 Task: Use the formula "LOG" in spreadsheet "Project portfolio".
Action: Mouse moved to (733, 88)
Screenshot: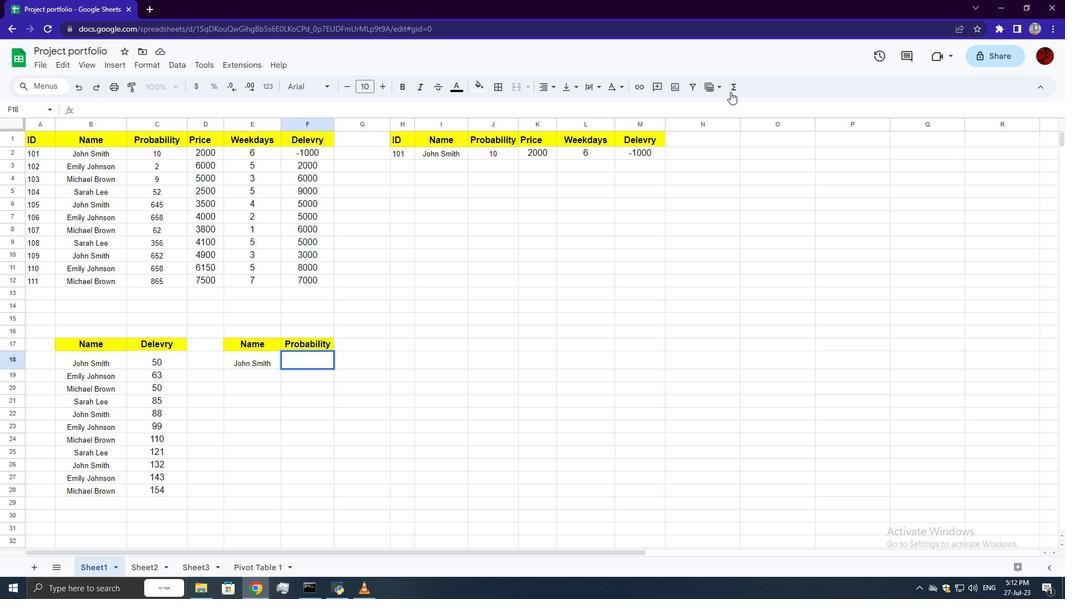 
Action: Mouse pressed left at (733, 88)
Screenshot: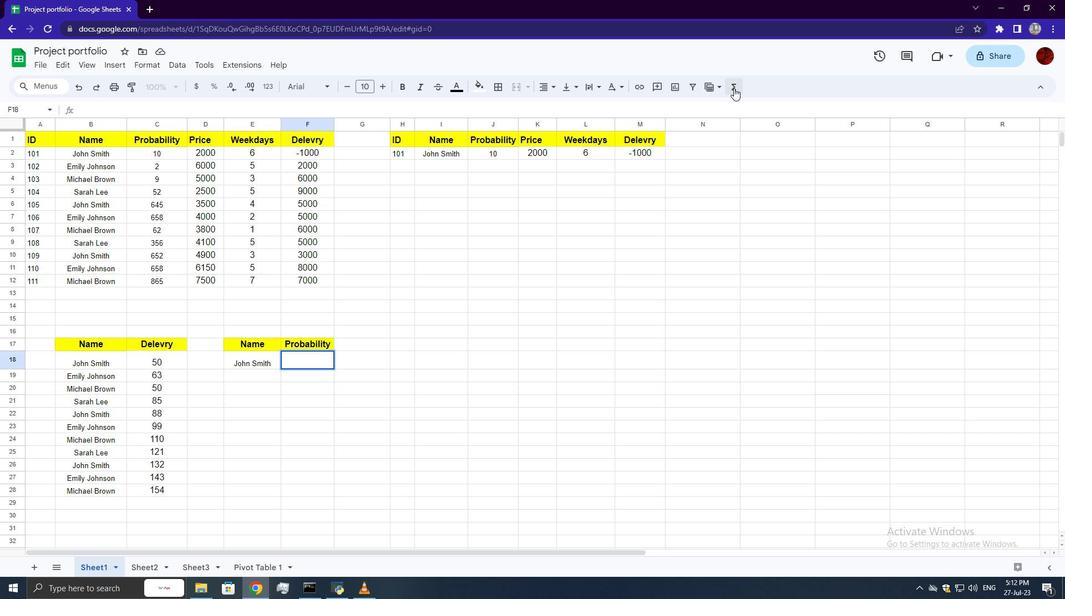 
Action: Mouse moved to (903, 204)
Screenshot: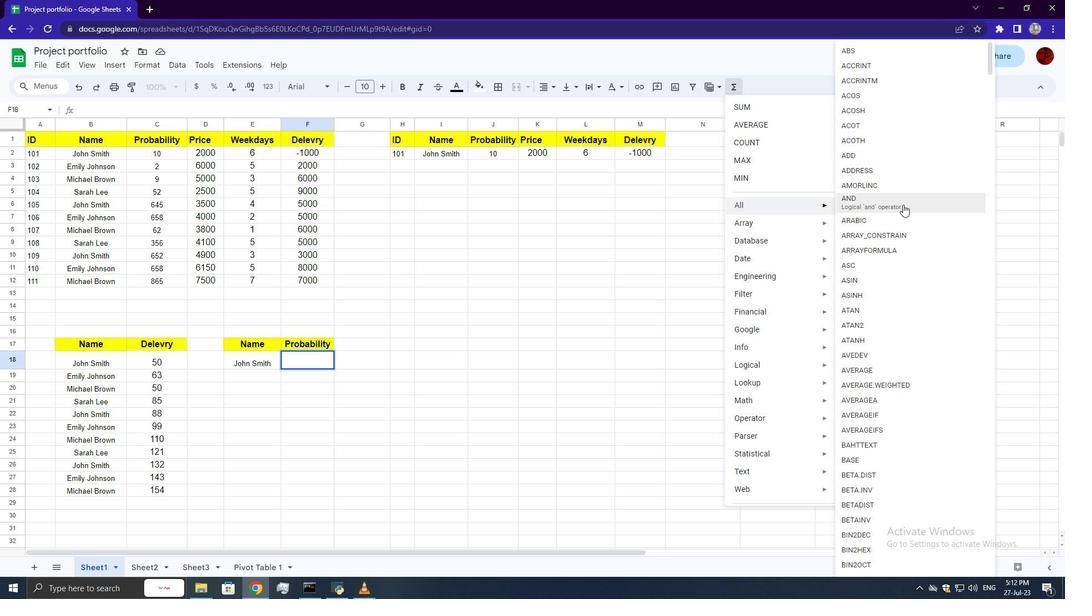 
Action: Mouse scrolled (903, 204) with delta (0, 0)
Screenshot: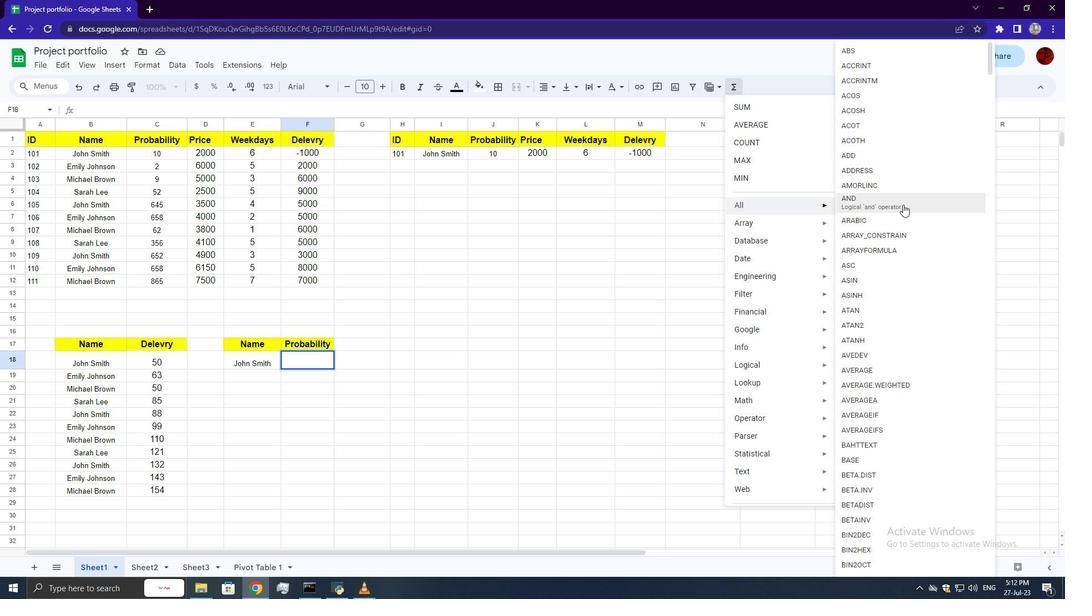 
Action: Mouse moved to (903, 204)
Screenshot: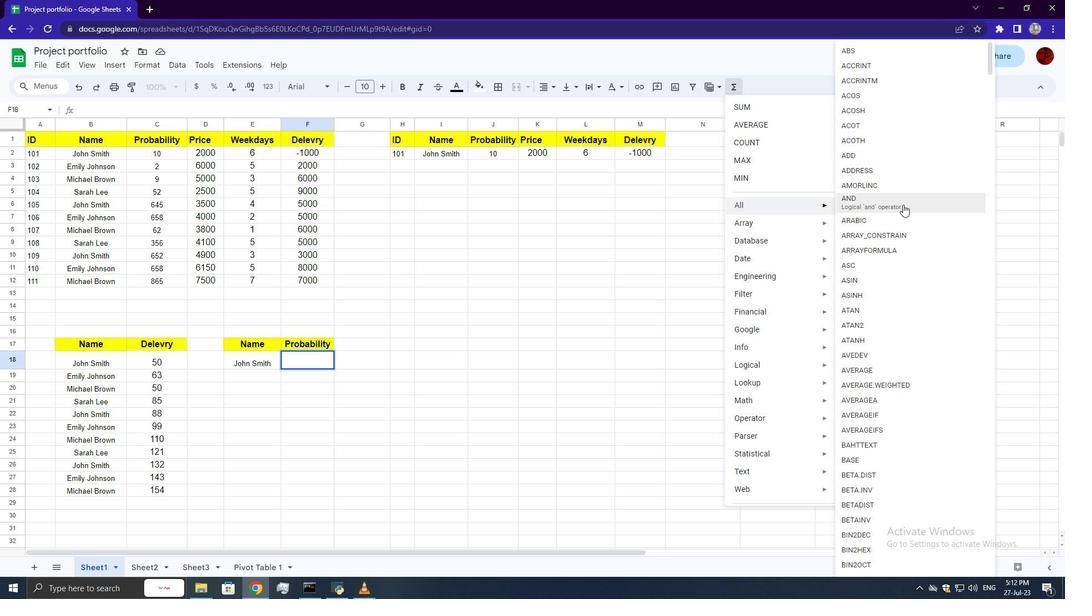
Action: Mouse scrolled (903, 204) with delta (0, 0)
Screenshot: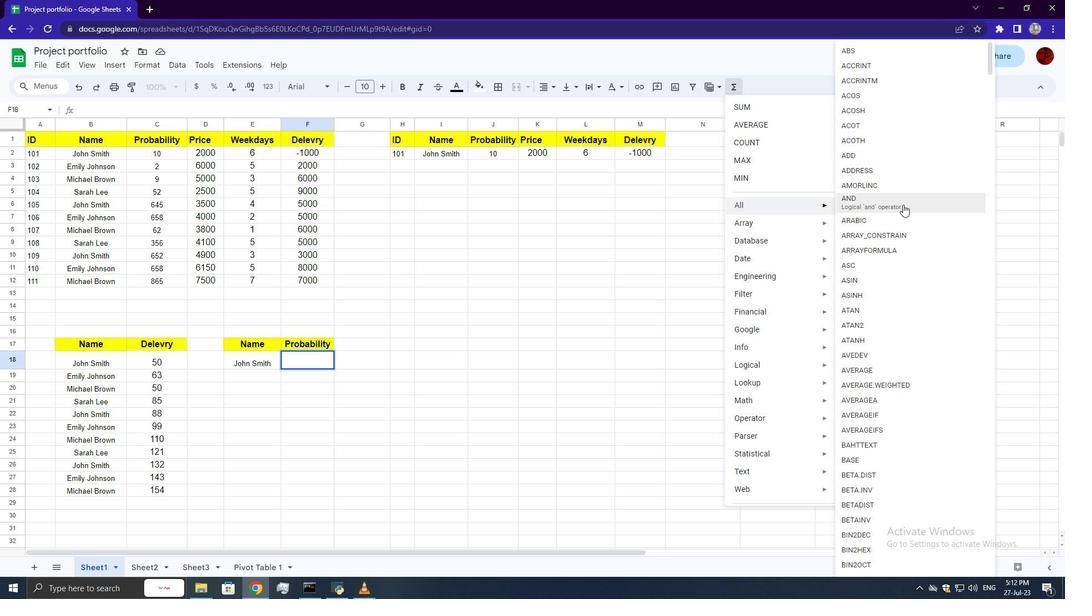 
Action: Mouse scrolled (903, 204) with delta (0, 0)
Screenshot: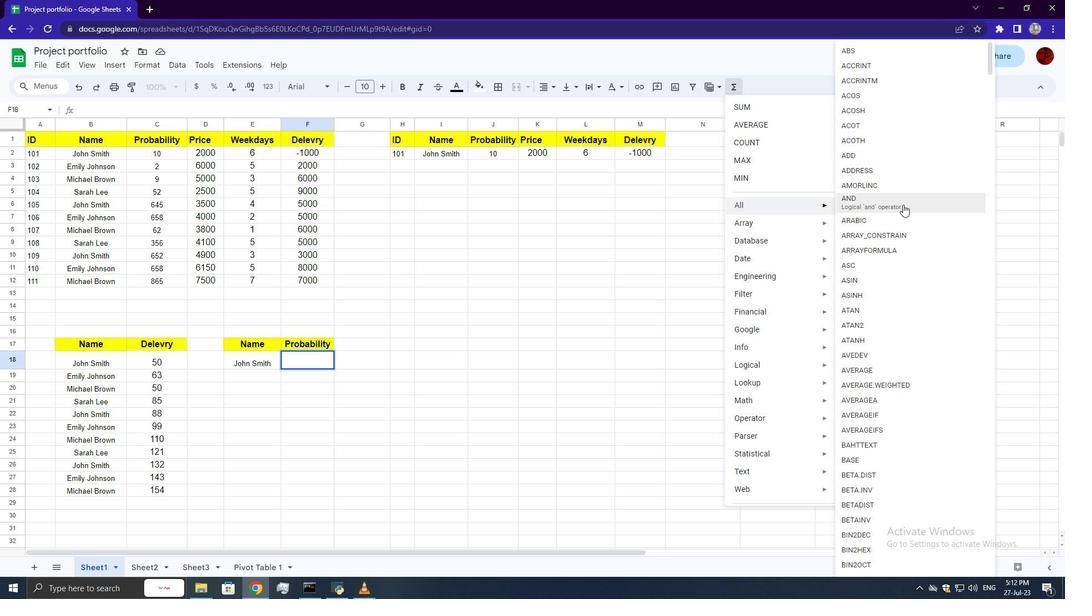 
Action: Mouse scrolled (903, 204) with delta (0, 0)
Screenshot: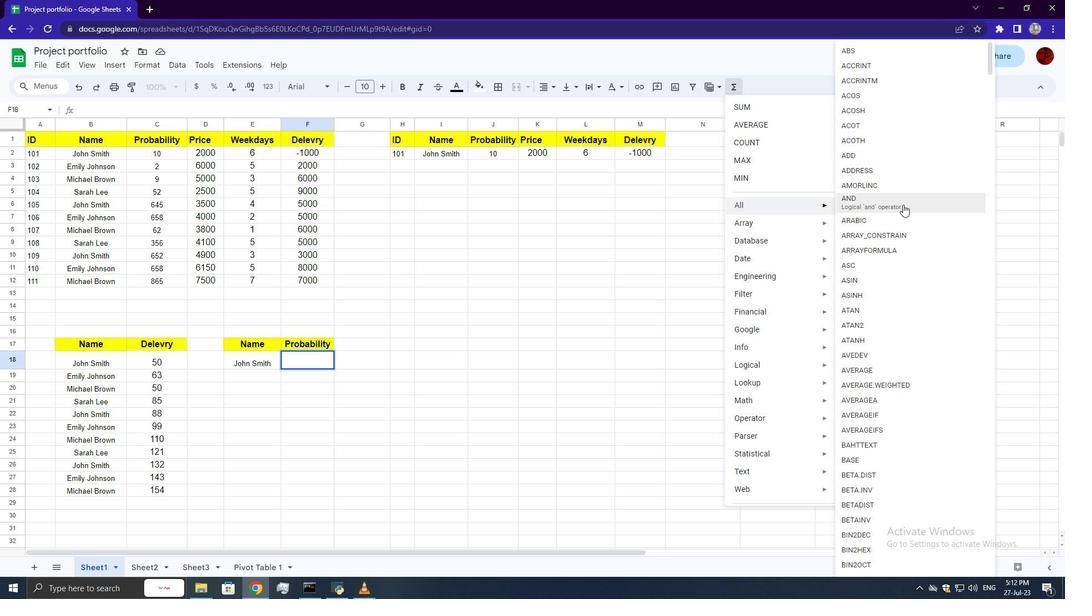 
Action: Mouse scrolled (903, 204) with delta (0, 0)
Screenshot: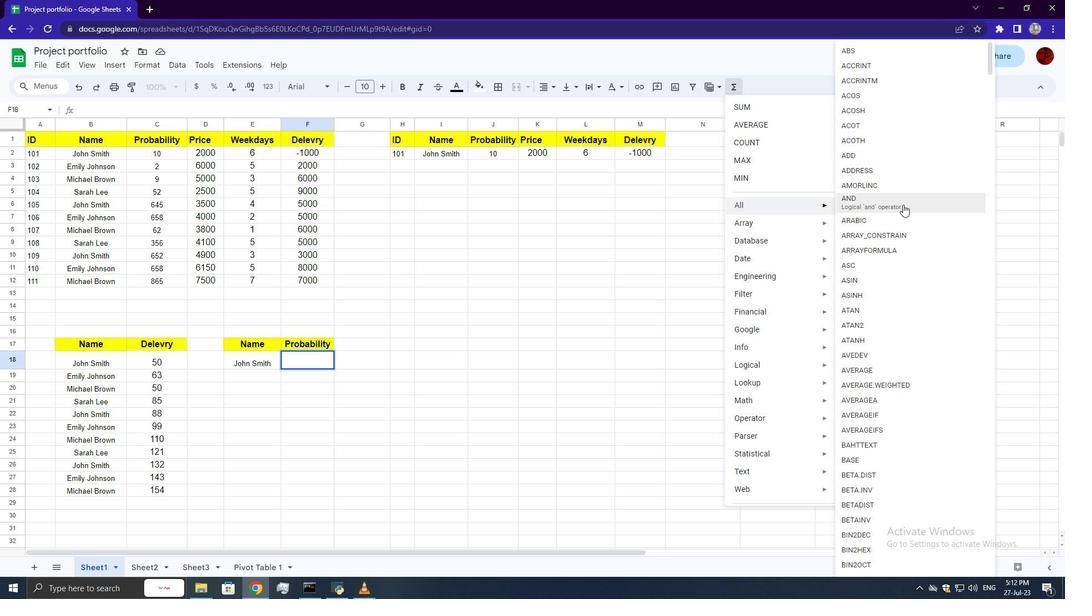 
Action: Mouse scrolled (903, 204) with delta (0, 0)
Screenshot: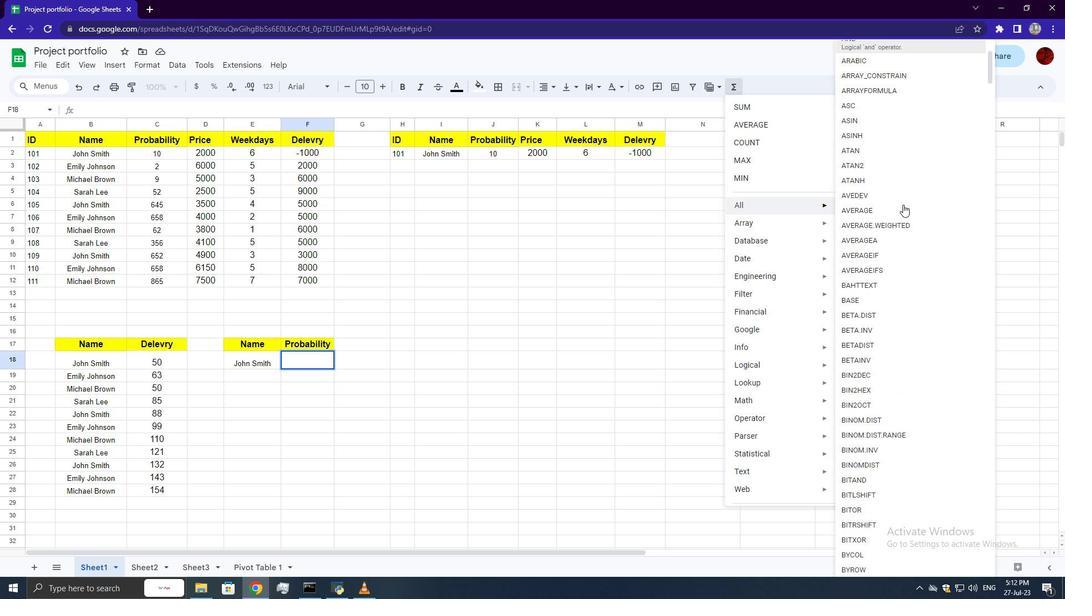 
Action: Mouse moved to (903, 204)
Screenshot: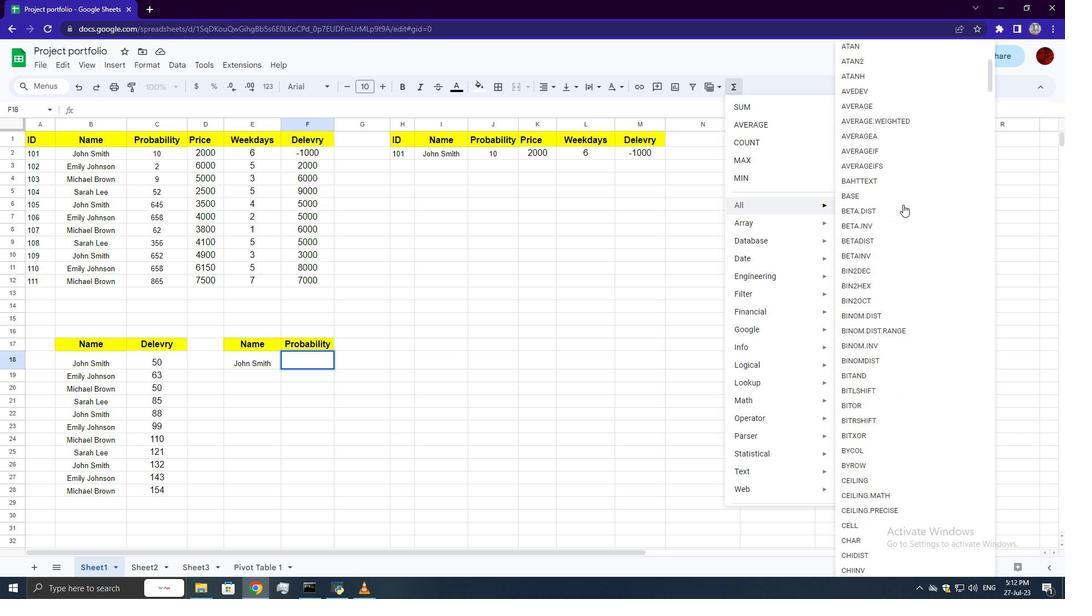 
Action: Mouse scrolled (903, 204) with delta (0, 0)
Screenshot: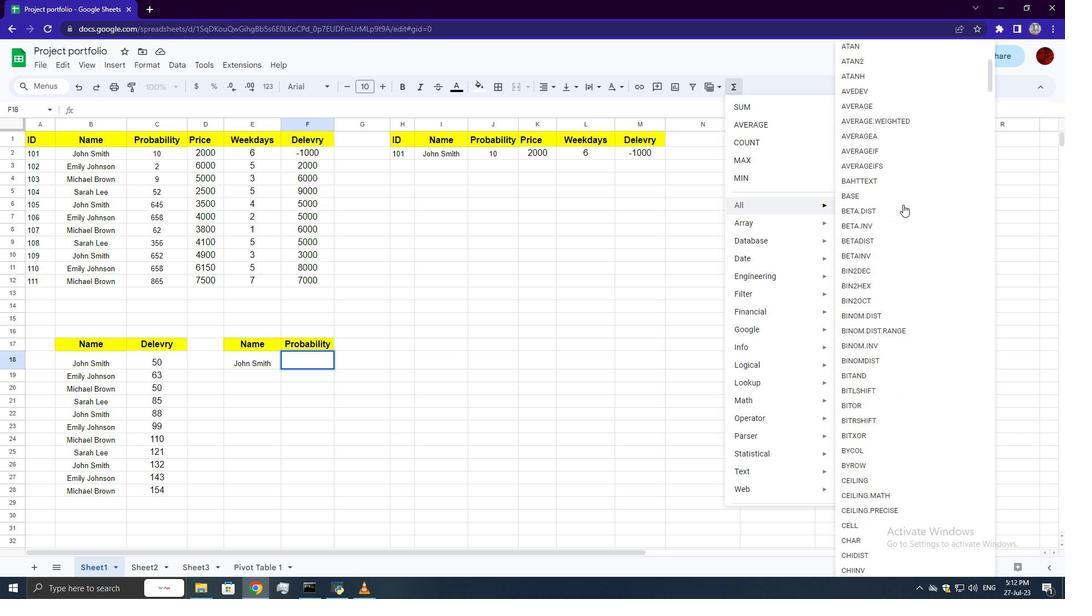 
Action: Mouse scrolled (903, 204) with delta (0, 0)
Screenshot: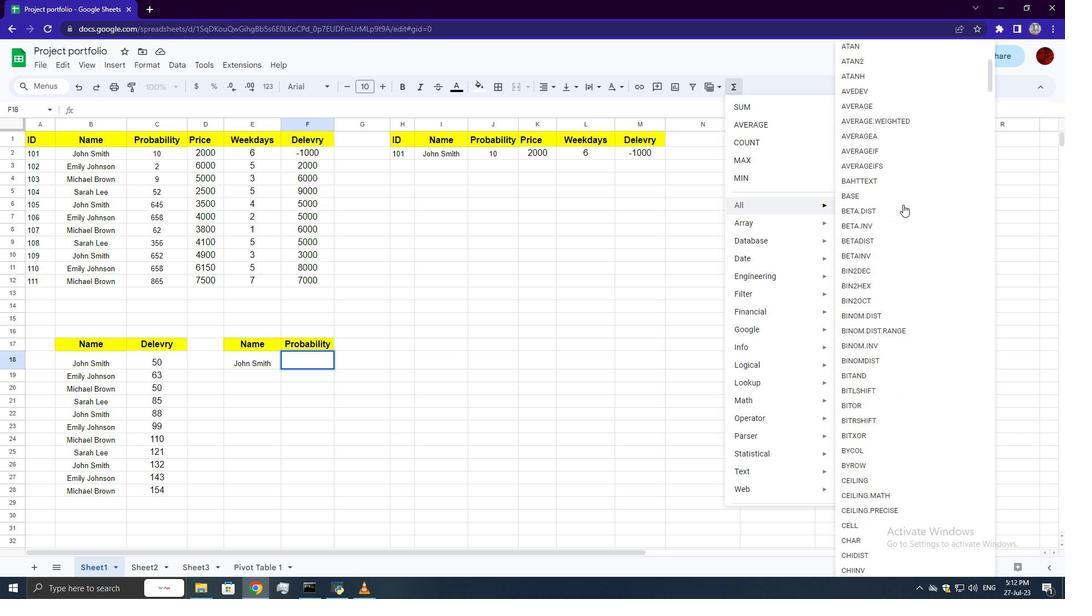 
Action: Mouse scrolled (903, 204) with delta (0, 0)
Screenshot: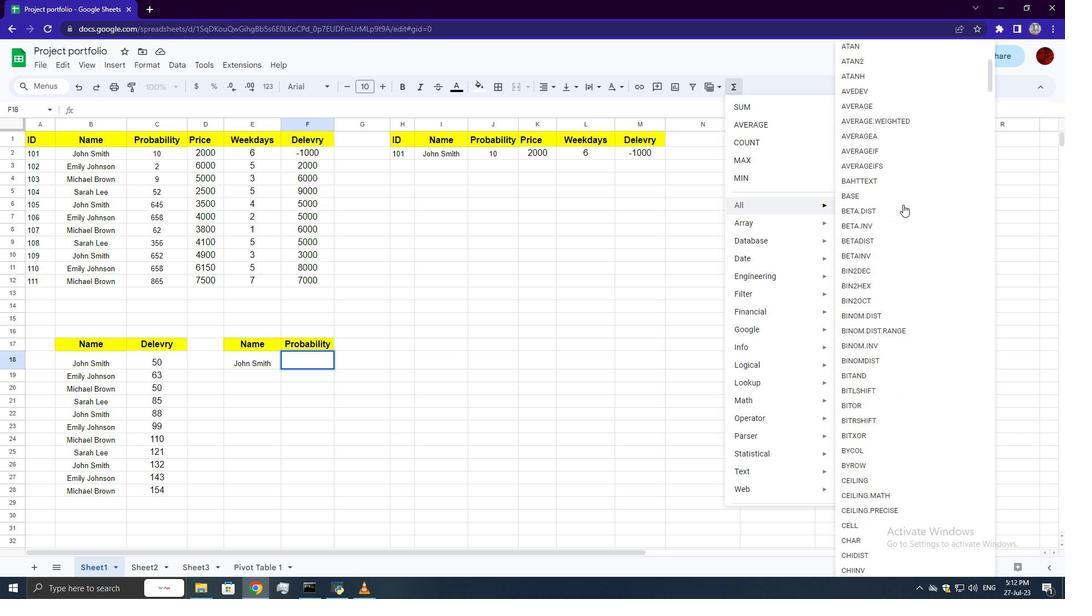 
Action: Mouse scrolled (903, 204) with delta (0, 0)
Screenshot: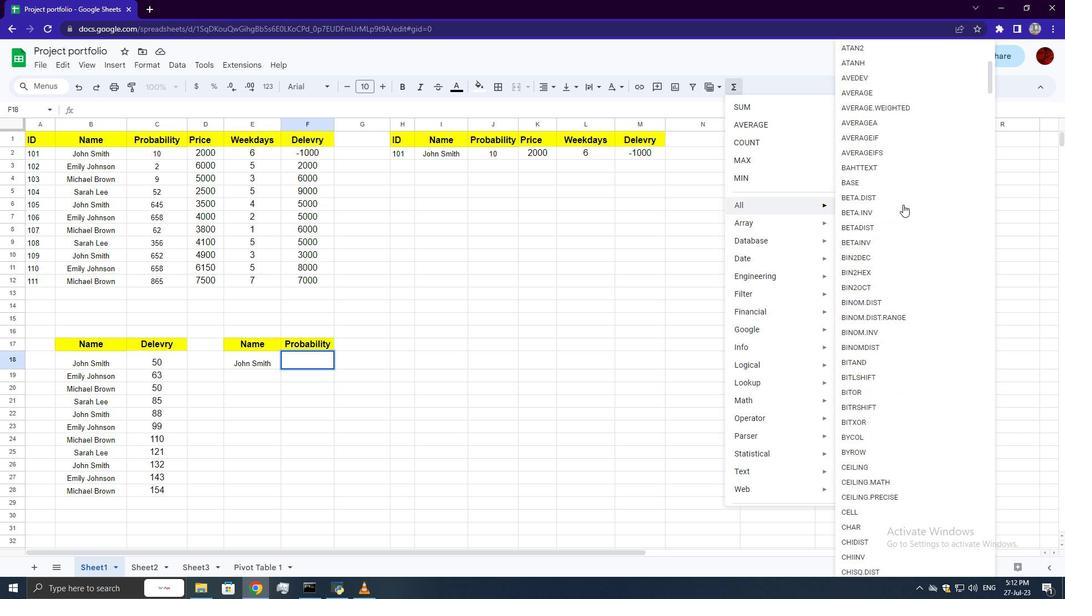 
Action: Mouse scrolled (903, 204) with delta (0, 0)
Screenshot: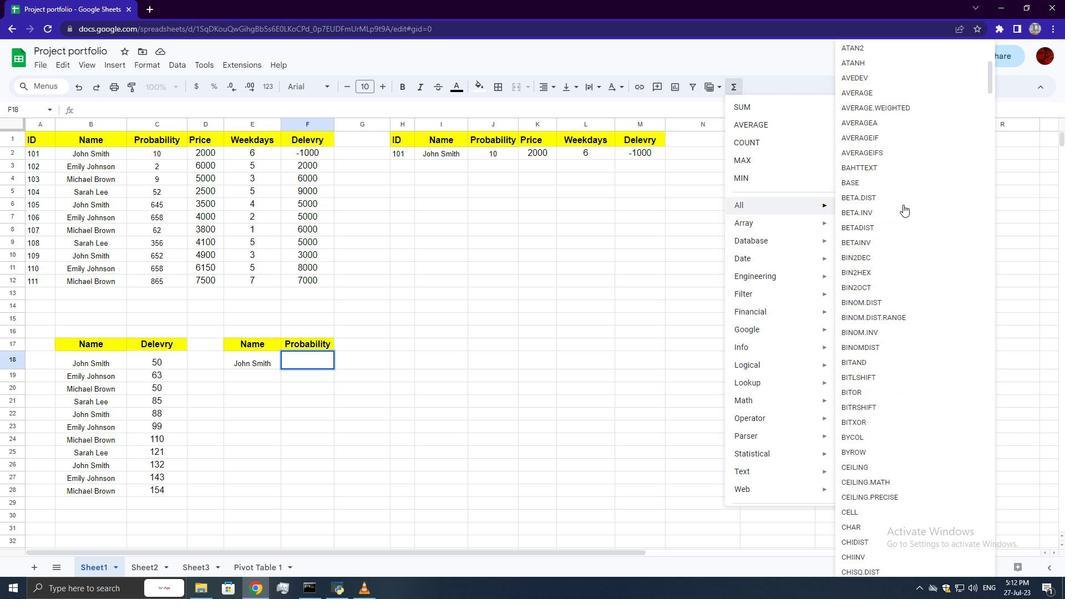 
Action: Mouse moved to (903, 210)
Screenshot: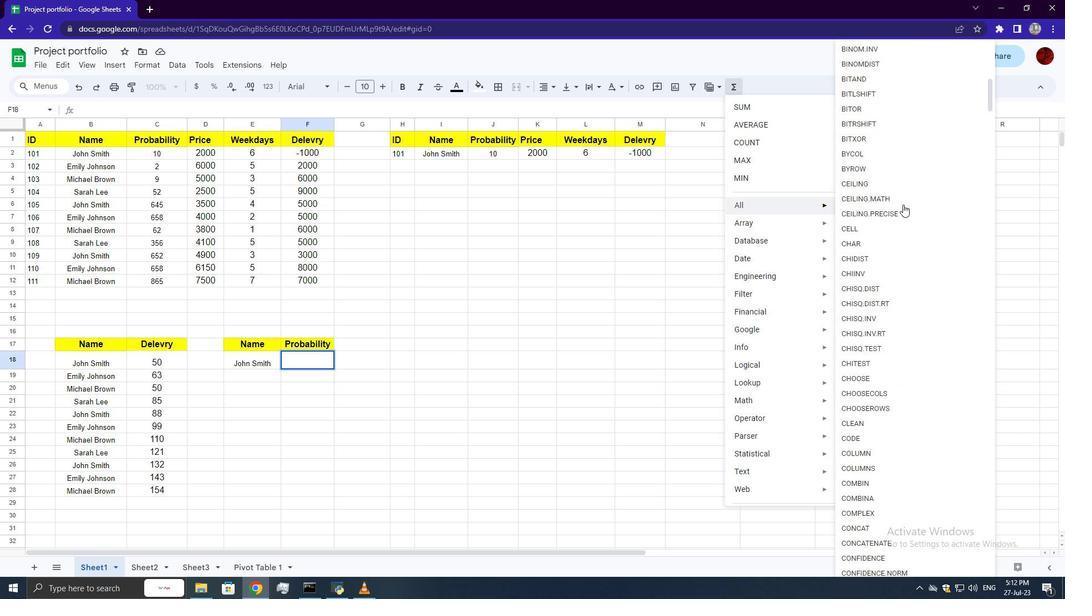 
Action: Mouse scrolled (903, 210) with delta (0, 0)
Screenshot: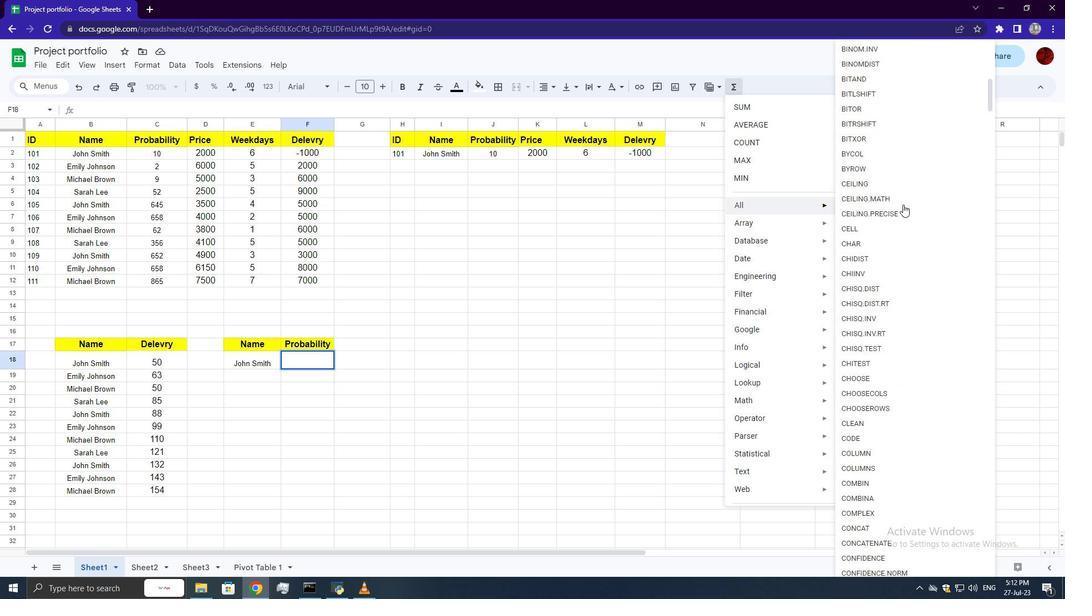 
Action: Mouse moved to (903, 211)
Screenshot: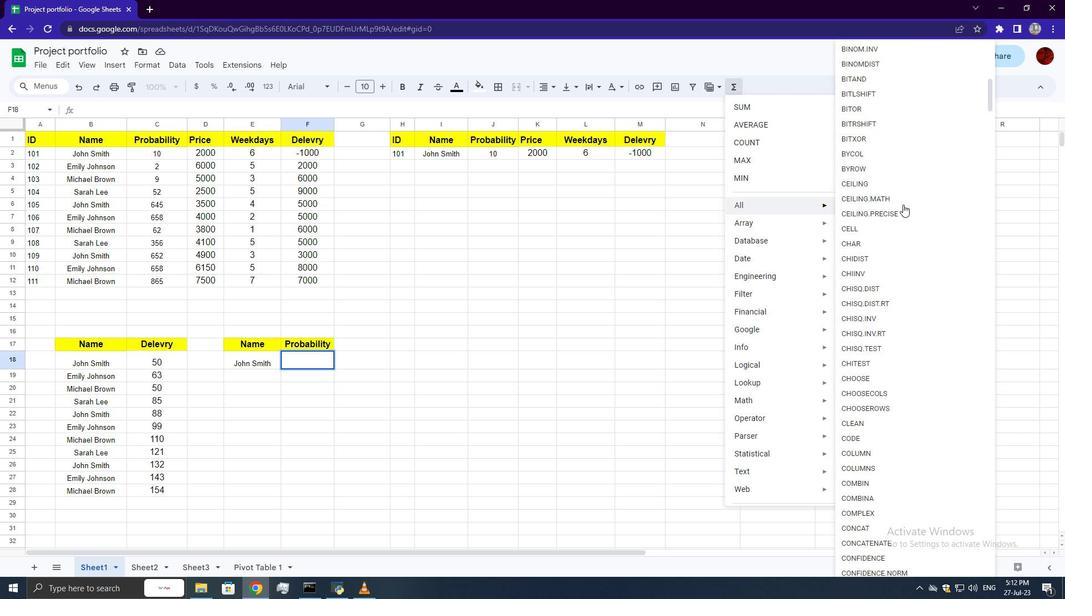
Action: Mouse scrolled (903, 211) with delta (0, 0)
Screenshot: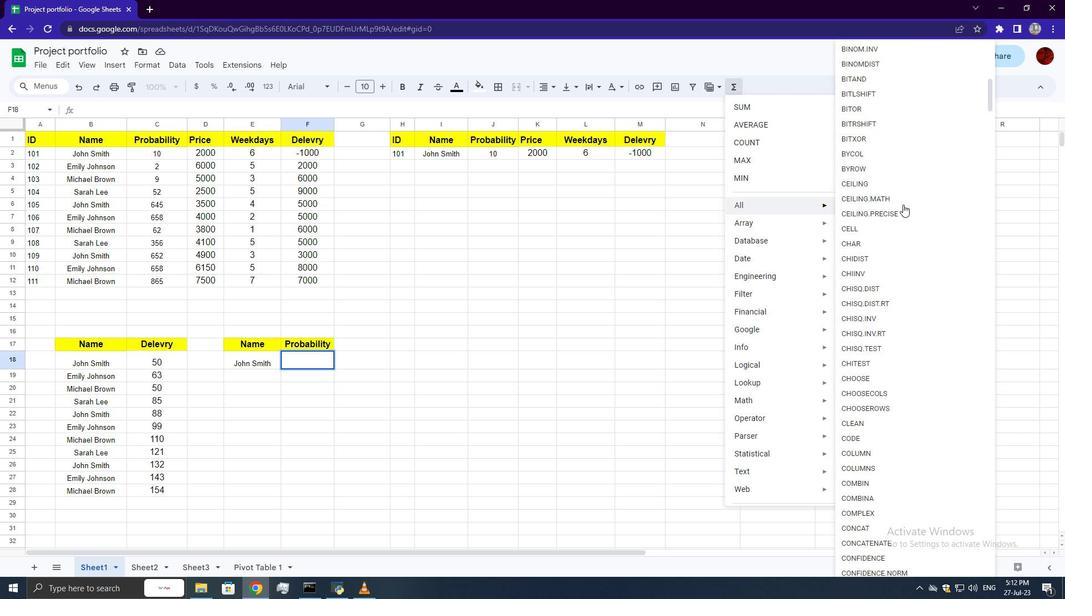 
Action: Mouse scrolled (903, 211) with delta (0, 0)
Screenshot: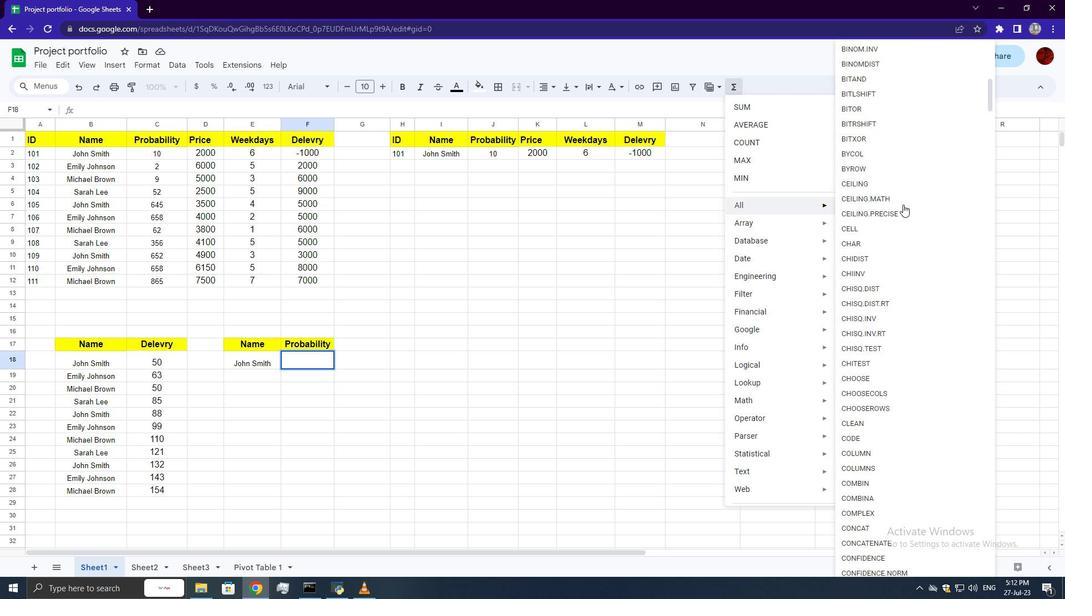 
Action: Mouse scrolled (903, 211) with delta (0, 0)
Screenshot: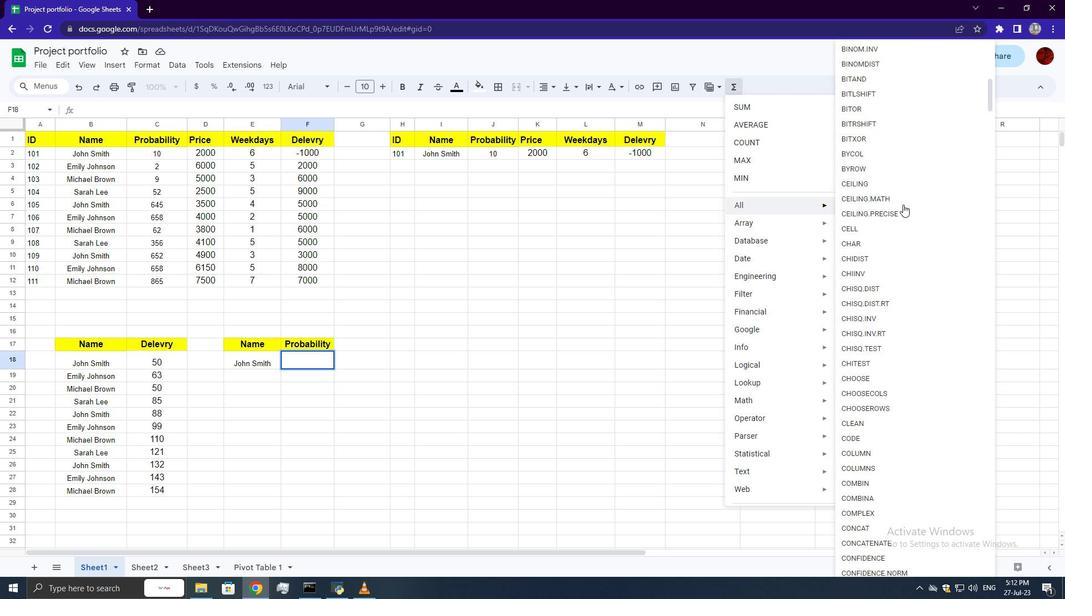 
Action: Mouse scrolled (903, 211) with delta (0, 0)
Screenshot: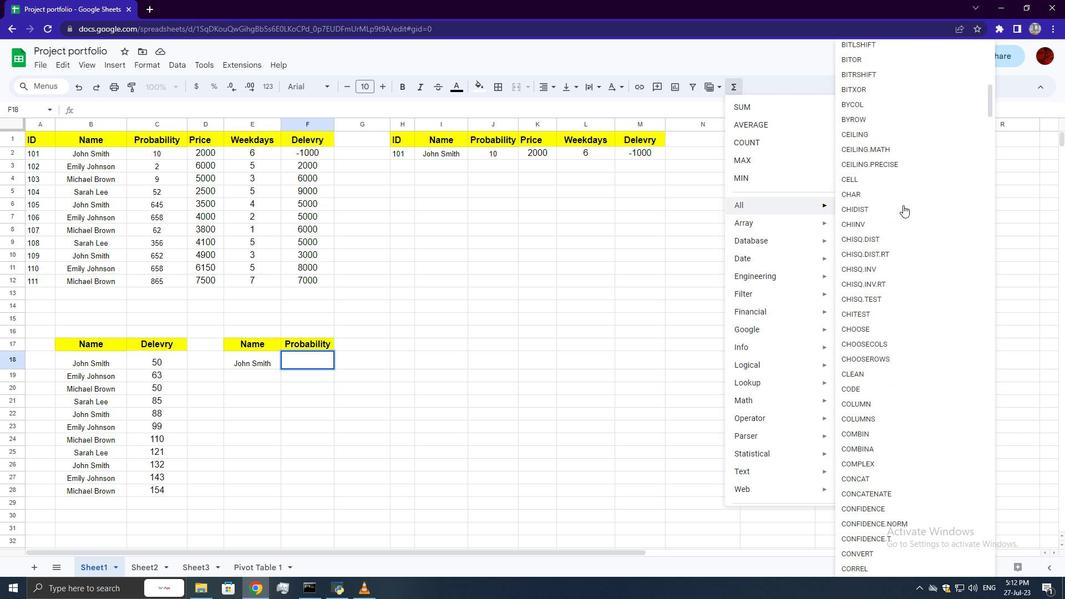 
Action: Mouse scrolled (903, 211) with delta (0, 0)
Screenshot: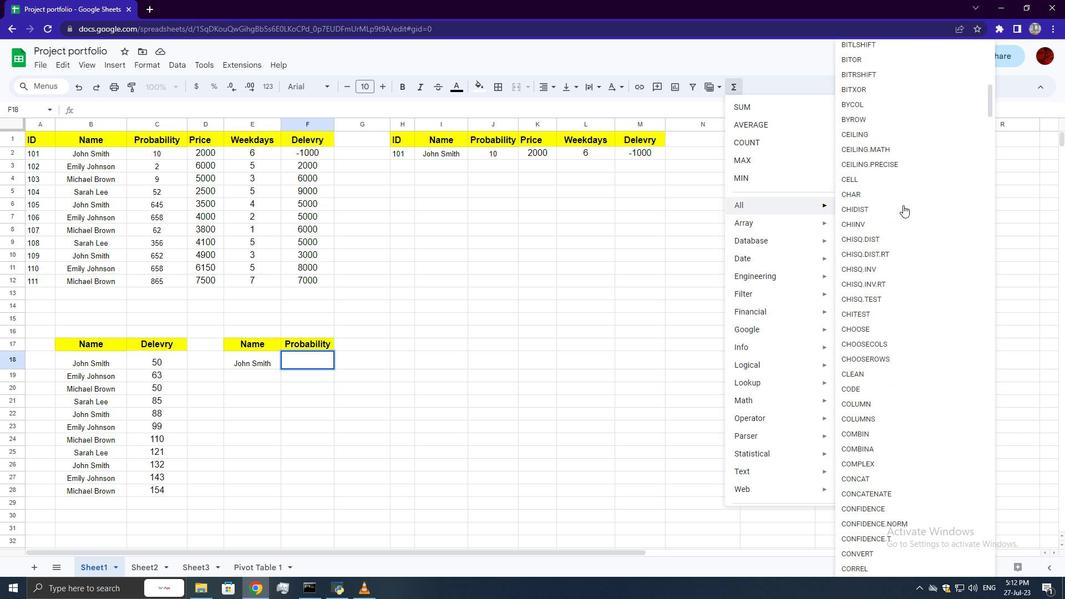 
Action: Mouse scrolled (903, 212) with delta (0, 0)
Screenshot: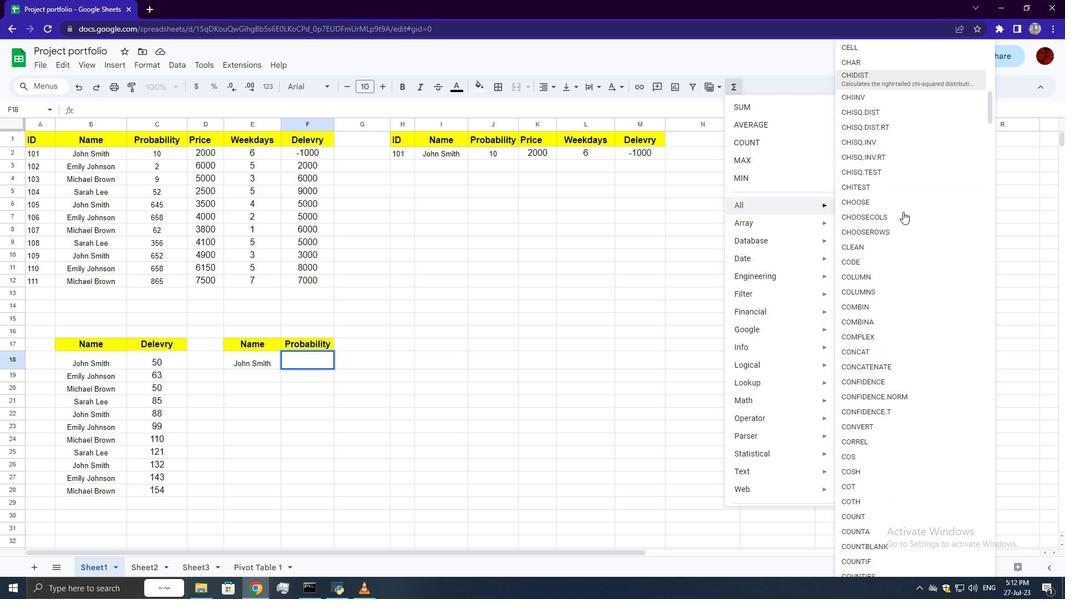 
Action: Mouse scrolled (903, 211) with delta (0, 0)
Screenshot: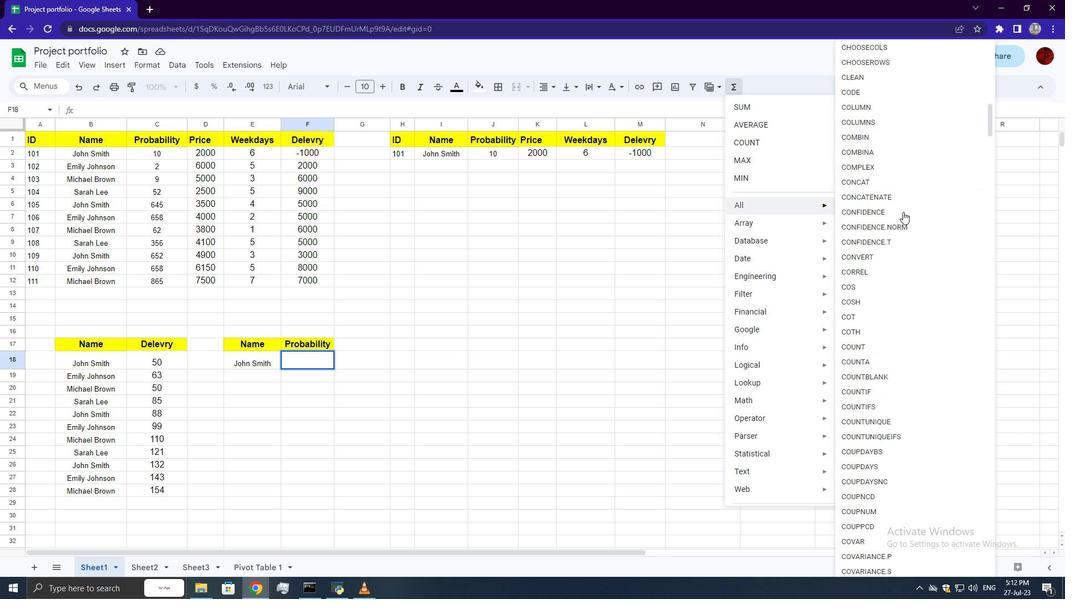
Action: Mouse scrolled (903, 211) with delta (0, 0)
Screenshot: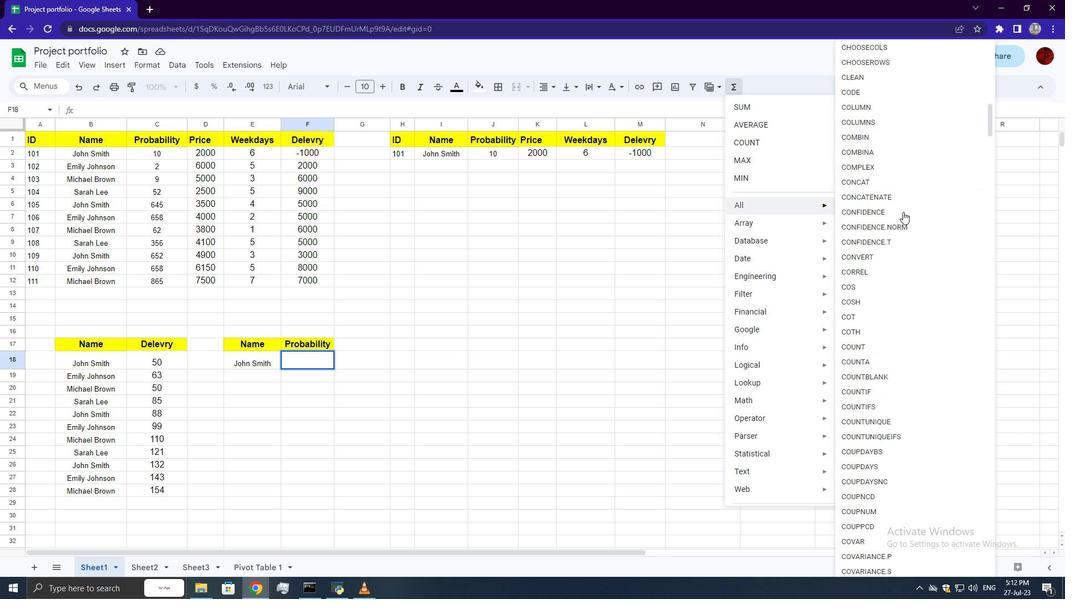 
Action: Mouse scrolled (903, 211) with delta (0, 0)
Screenshot: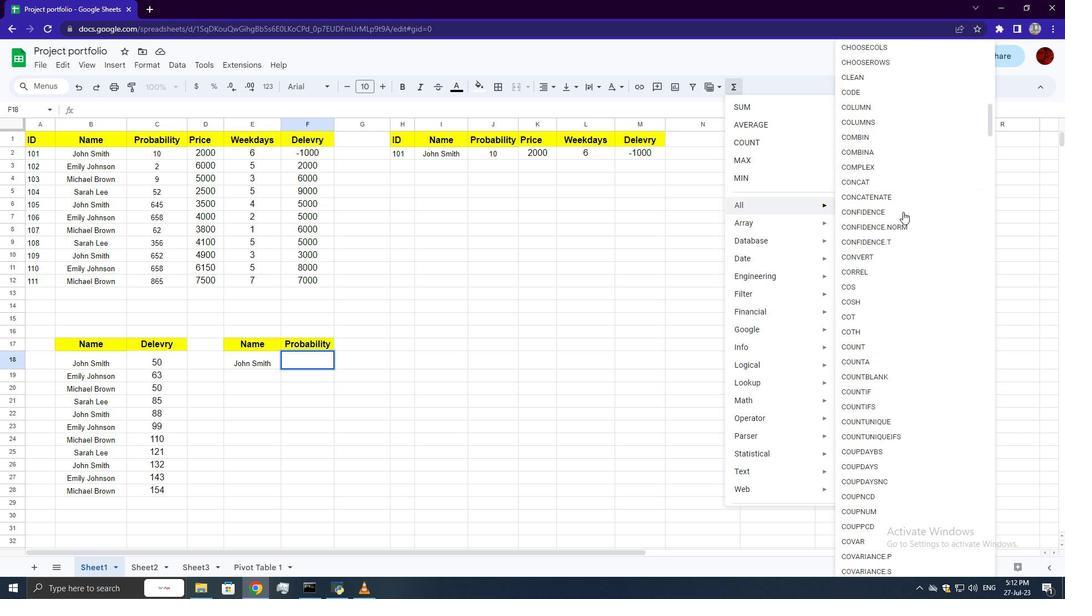 
Action: Mouse scrolled (903, 211) with delta (0, 0)
Screenshot: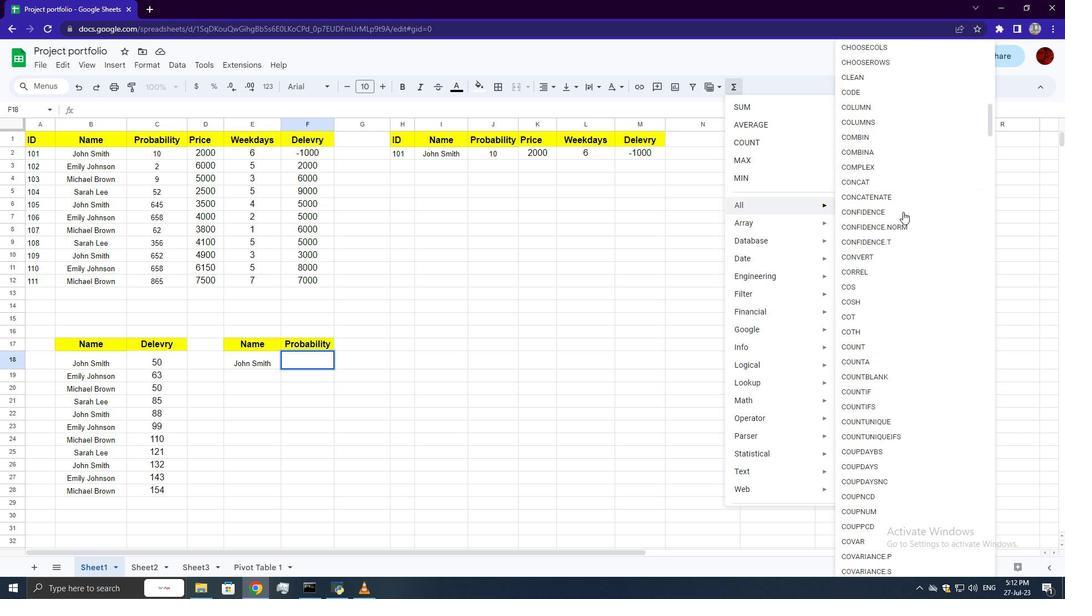 
Action: Mouse scrolled (903, 211) with delta (0, 0)
Screenshot: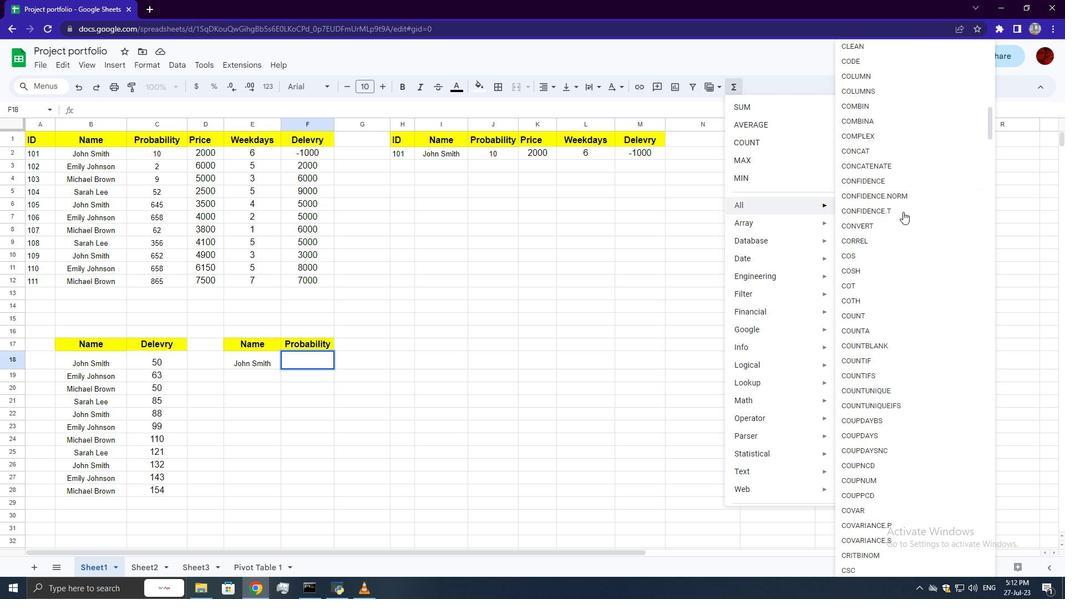 
Action: Mouse scrolled (903, 211) with delta (0, 0)
Screenshot: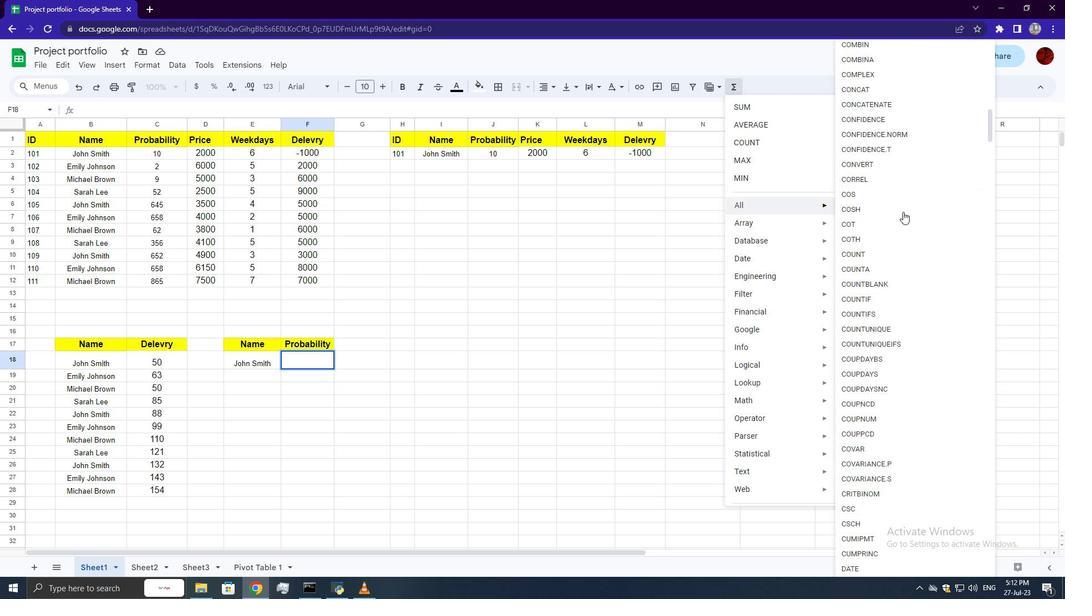 
Action: Mouse scrolled (903, 211) with delta (0, 0)
Screenshot: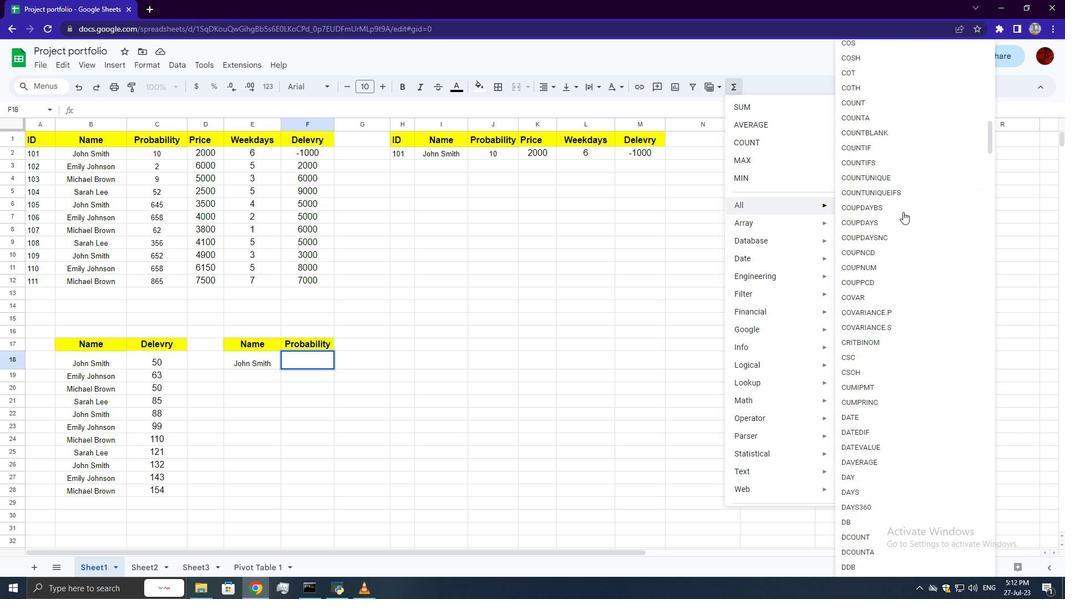 
Action: Mouse scrolled (903, 211) with delta (0, 0)
Screenshot: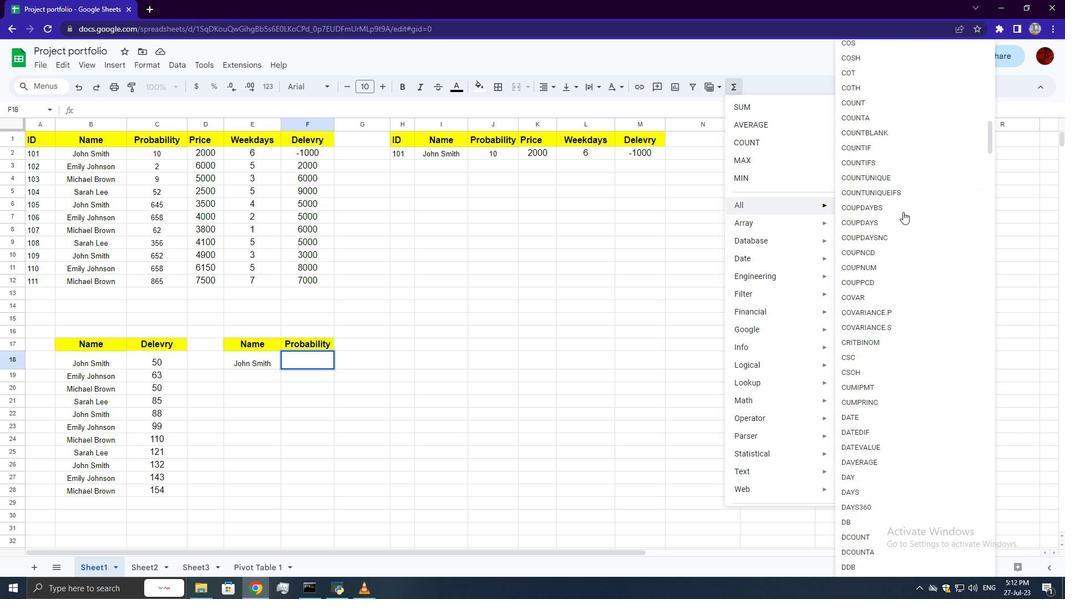 
Action: Mouse scrolled (903, 211) with delta (0, 0)
Screenshot: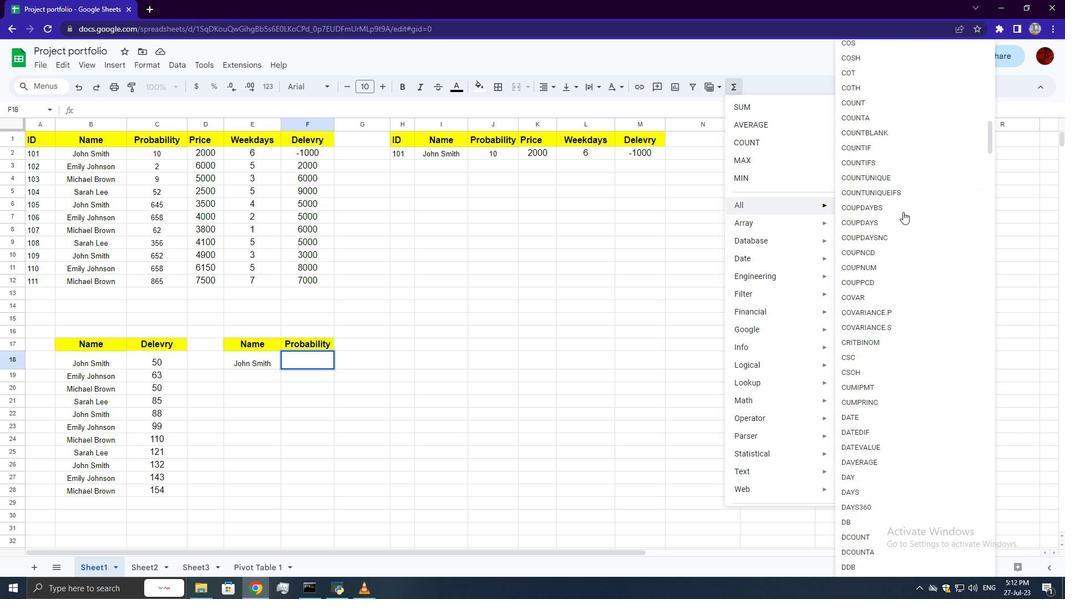 
Action: Mouse scrolled (903, 211) with delta (0, 0)
Screenshot: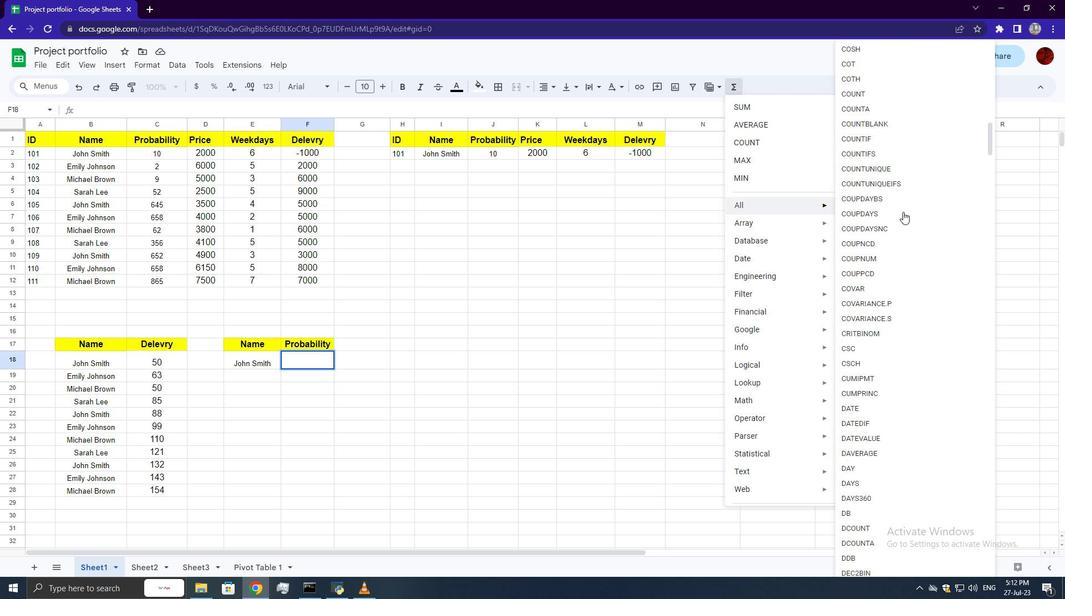 
Action: Mouse scrolled (903, 211) with delta (0, 0)
Screenshot: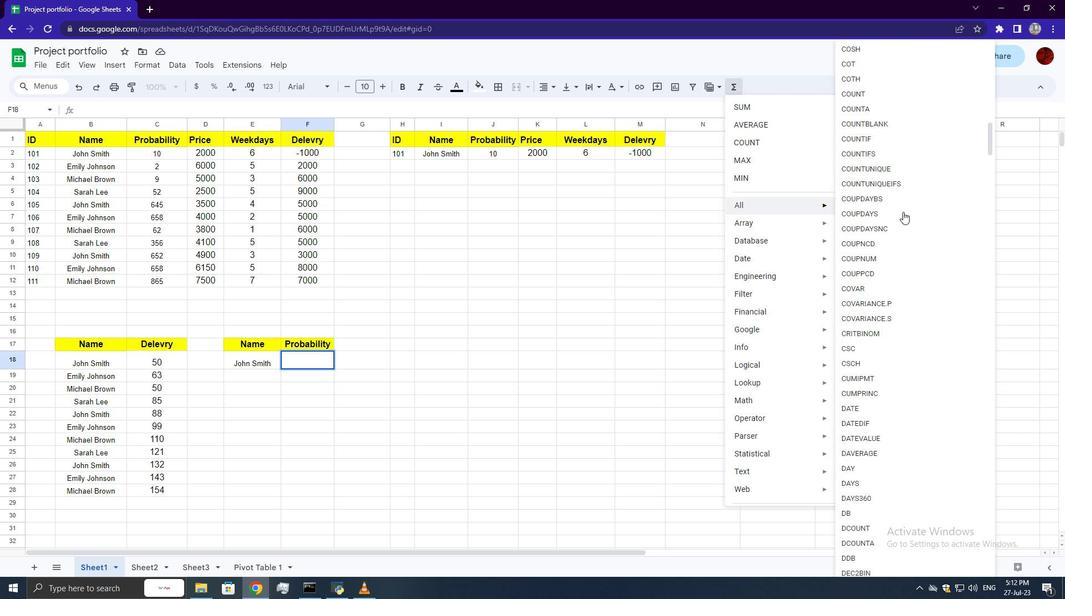 
Action: Mouse scrolled (903, 211) with delta (0, 0)
Screenshot: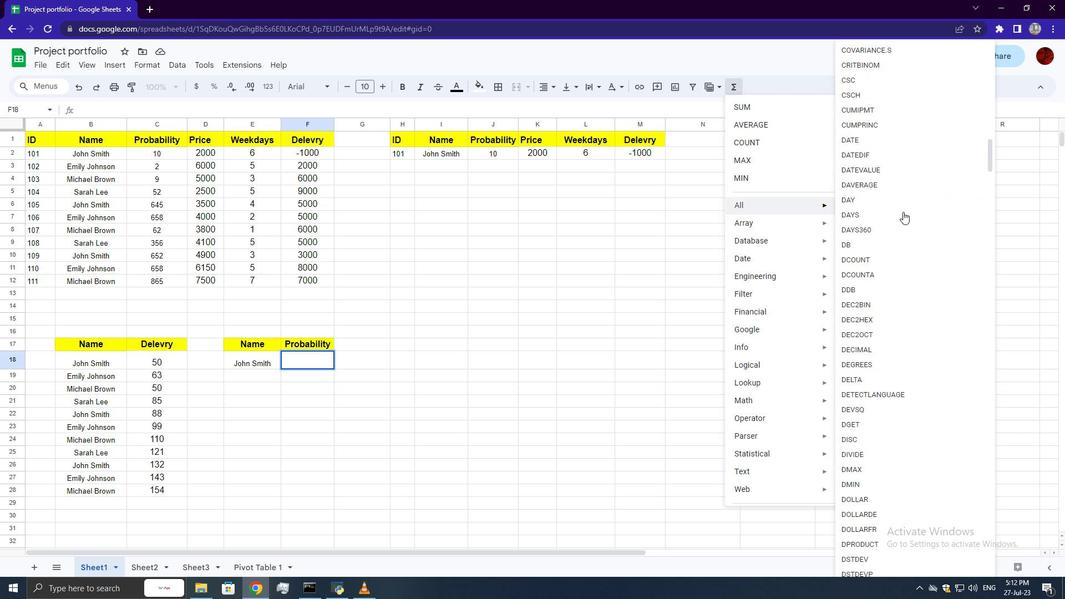
Action: Mouse scrolled (903, 211) with delta (0, 0)
Screenshot: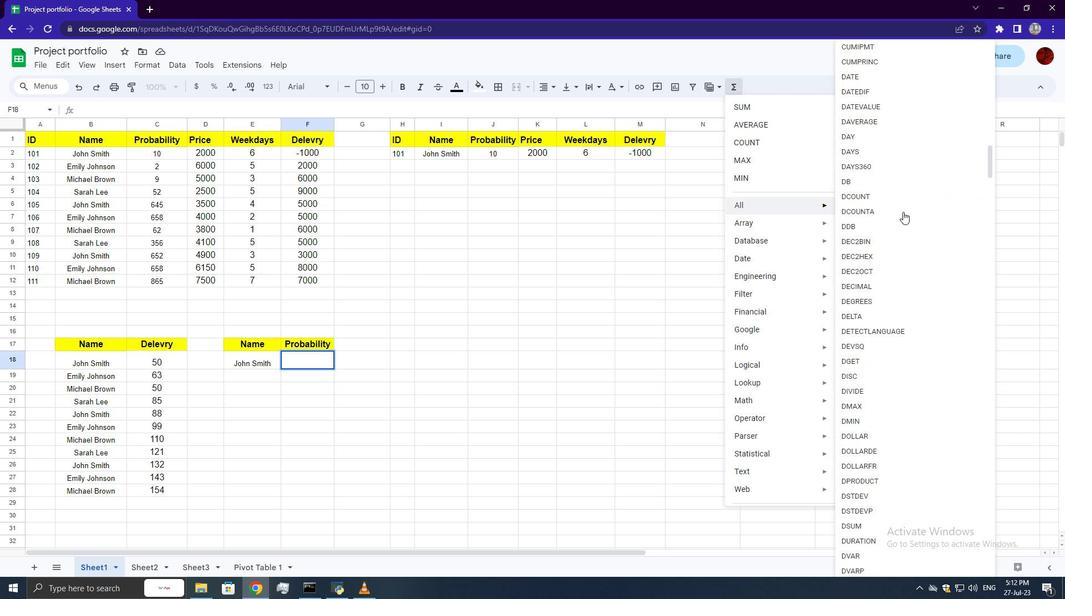 
Action: Mouse scrolled (903, 211) with delta (0, 0)
Screenshot: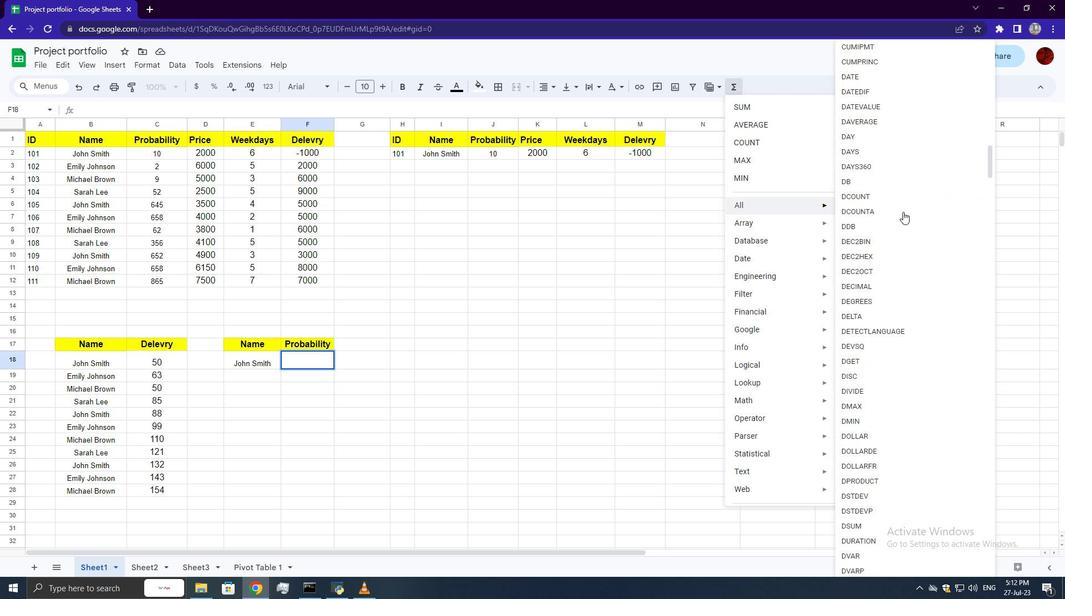 
Action: Mouse scrolled (903, 211) with delta (0, 0)
Screenshot: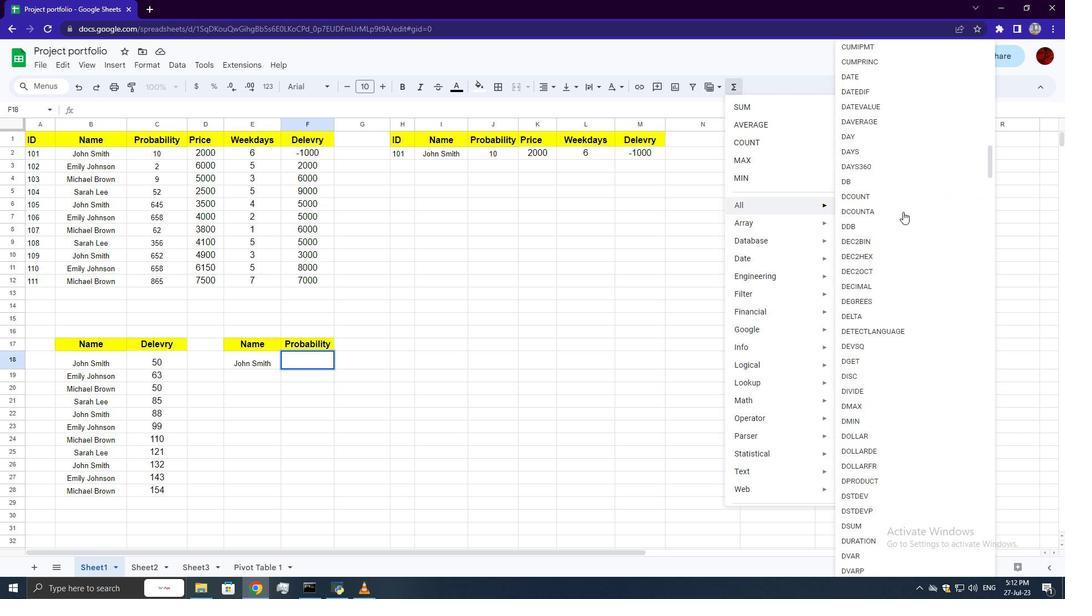 
Action: Mouse scrolled (903, 211) with delta (0, 0)
Screenshot: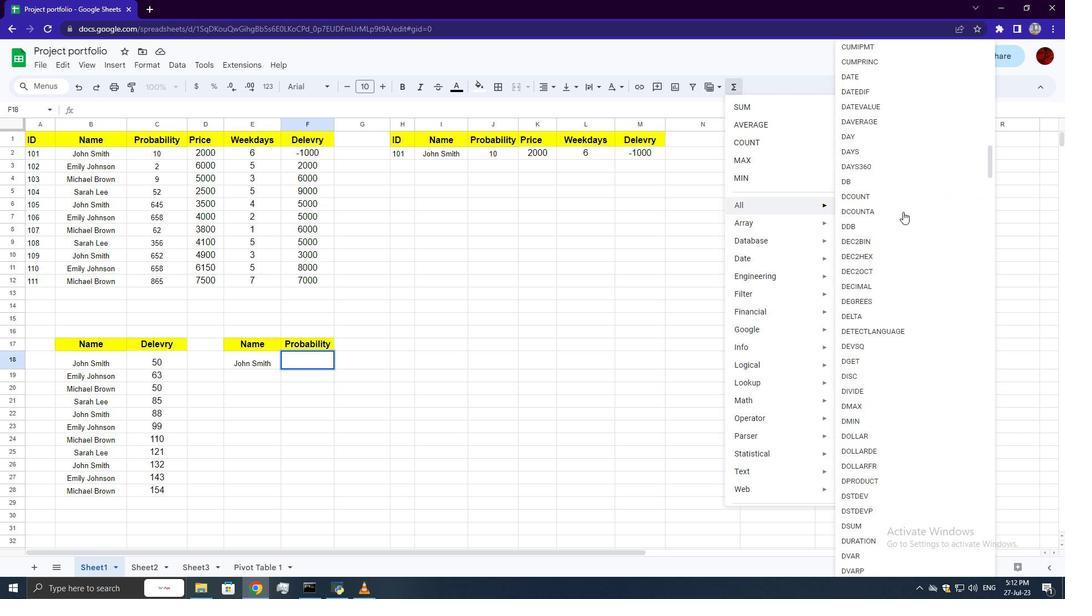 
Action: Mouse scrolled (903, 211) with delta (0, 0)
Screenshot: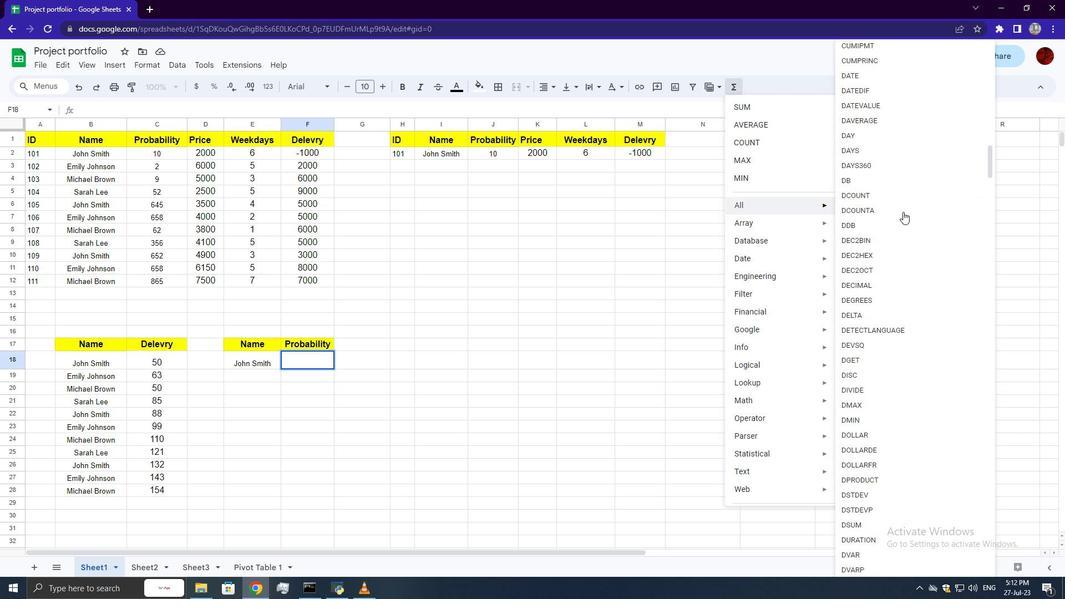 
Action: Mouse scrolled (903, 211) with delta (0, 0)
Screenshot: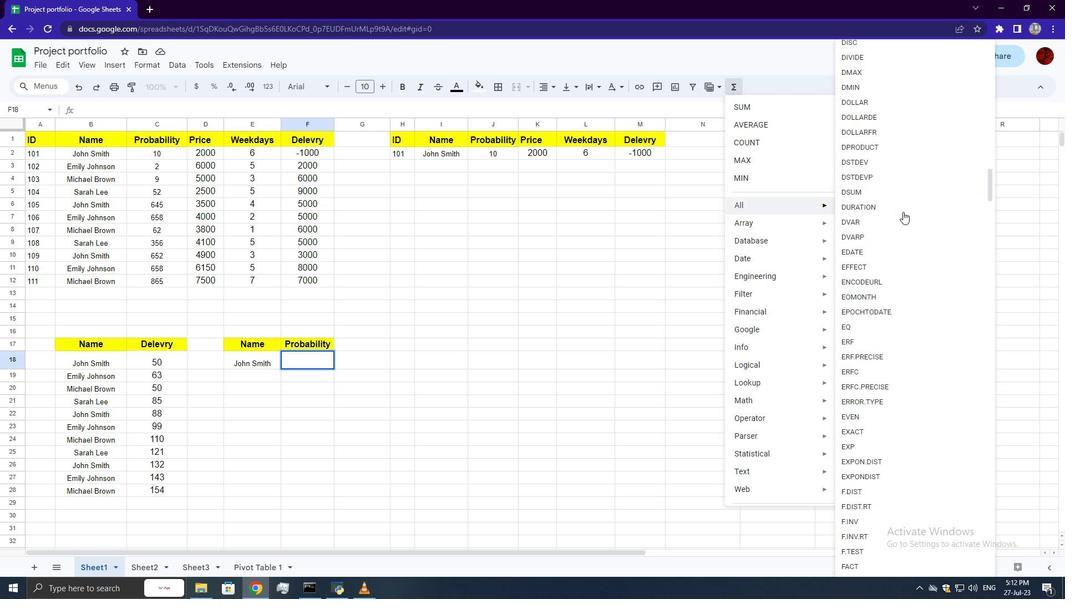 
Action: Mouse scrolled (903, 211) with delta (0, 0)
Screenshot: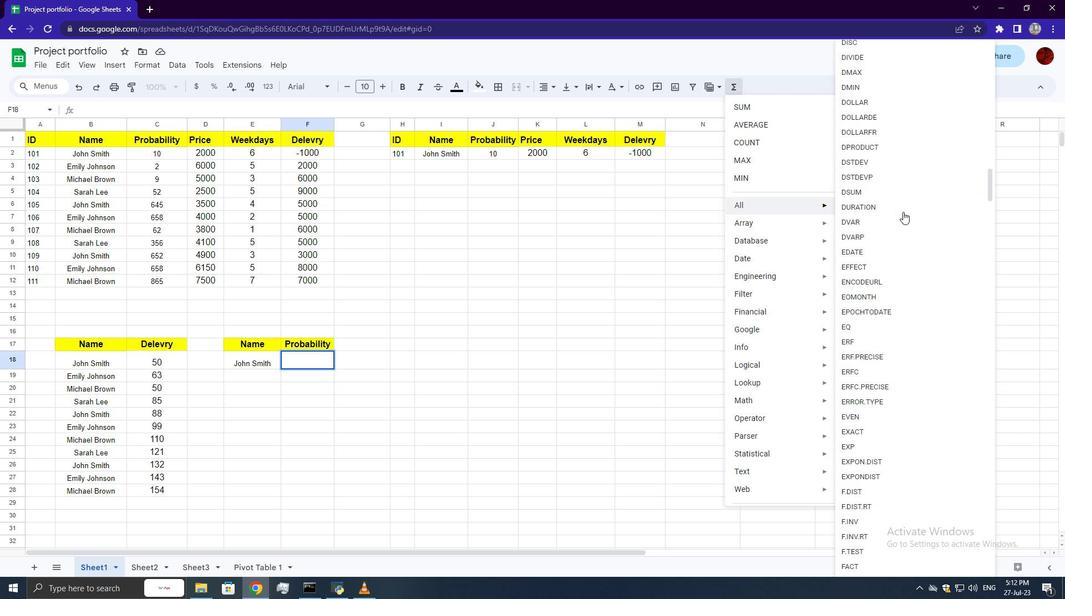 
Action: Mouse scrolled (903, 211) with delta (0, 0)
Screenshot: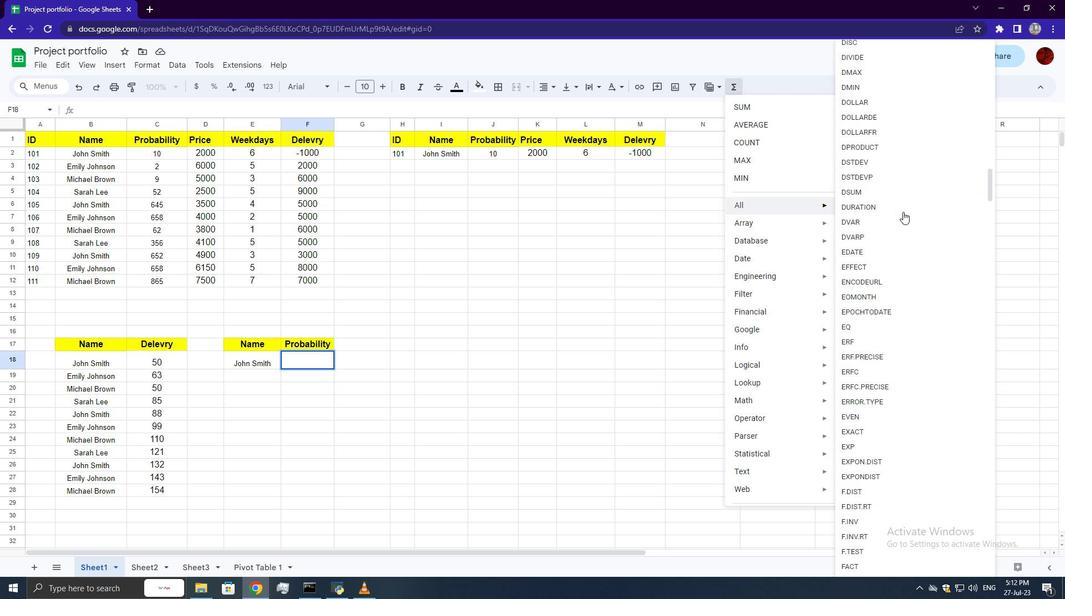 
Action: Mouse scrolled (903, 211) with delta (0, 0)
Screenshot: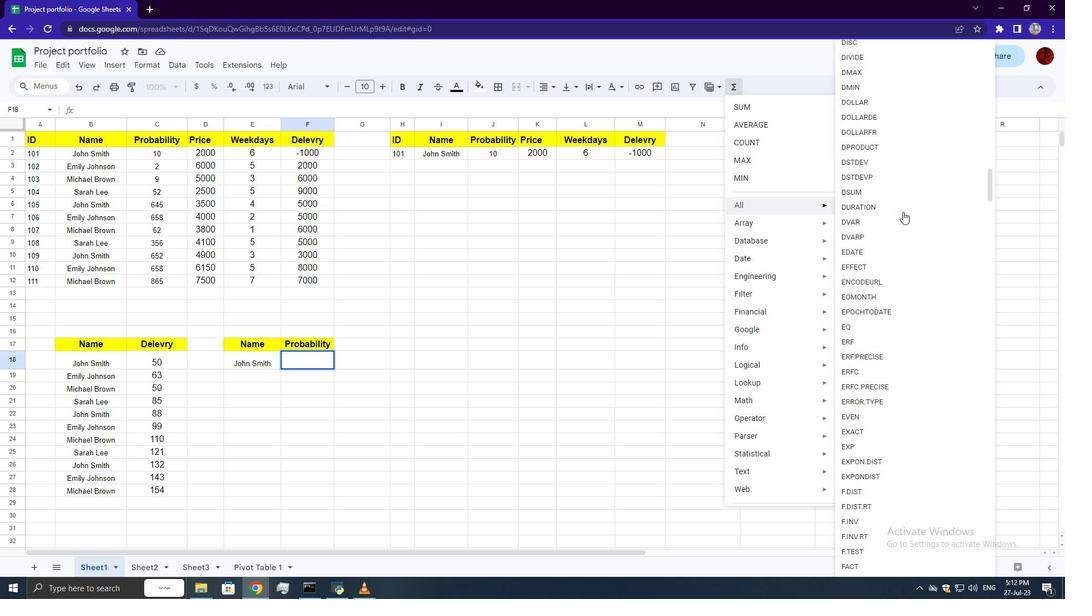 
Action: Mouse scrolled (903, 211) with delta (0, 0)
Screenshot: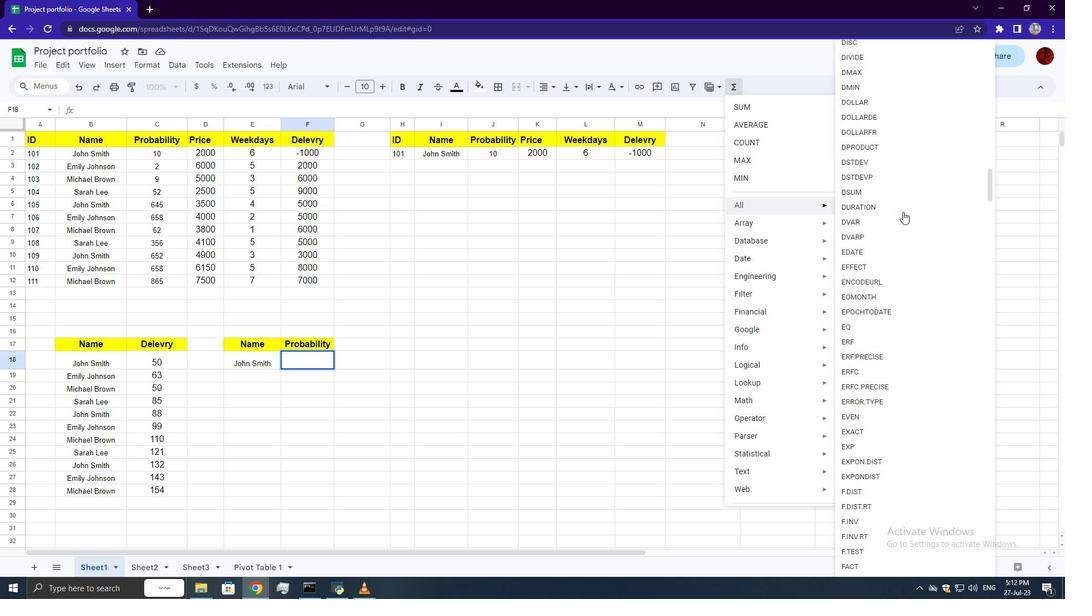 
Action: Mouse scrolled (903, 211) with delta (0, 0)
Screenshot: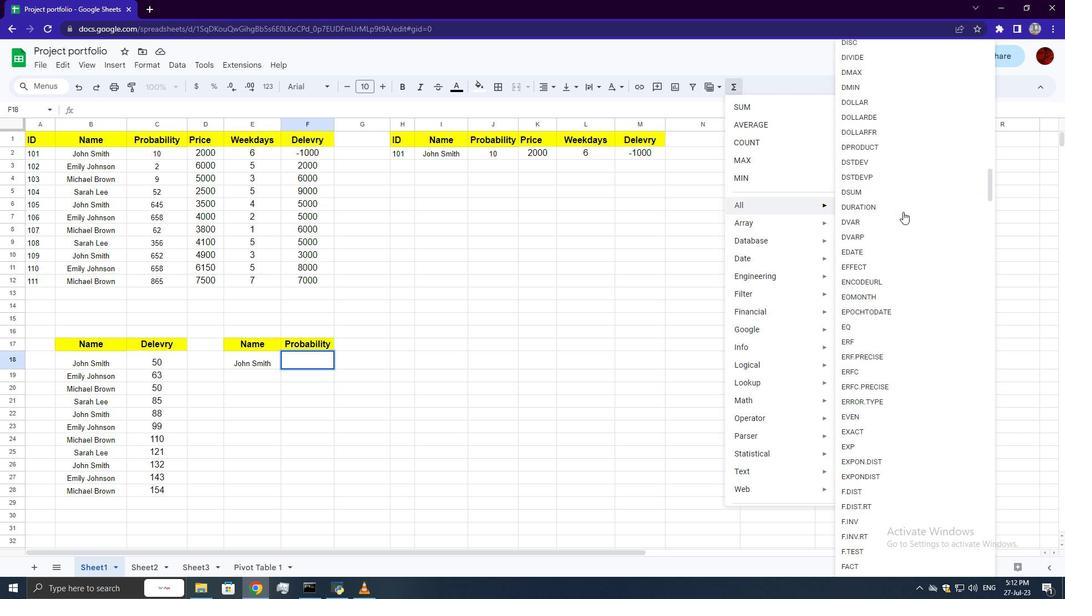 
Action: Mouse scrolled (903, 211) with delta (0, 0)
Screenshot: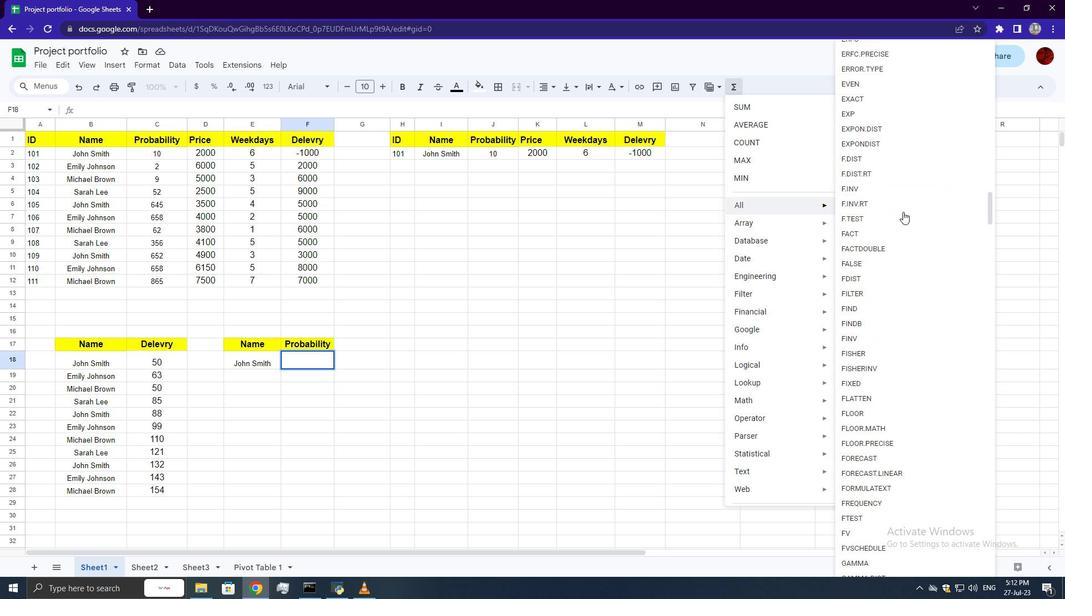 
Action: Mouse scrolled (903, 211) with delta (0, 0)
Screenshot: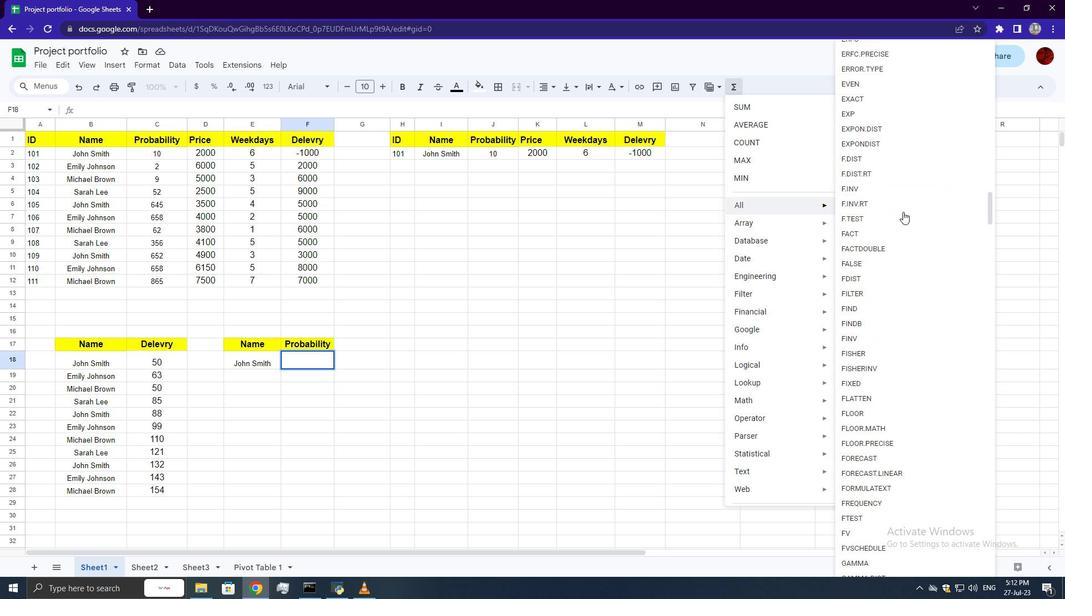 
Action: Mouse scrolled (903, 211) with delta (0, 0)
Screenshot: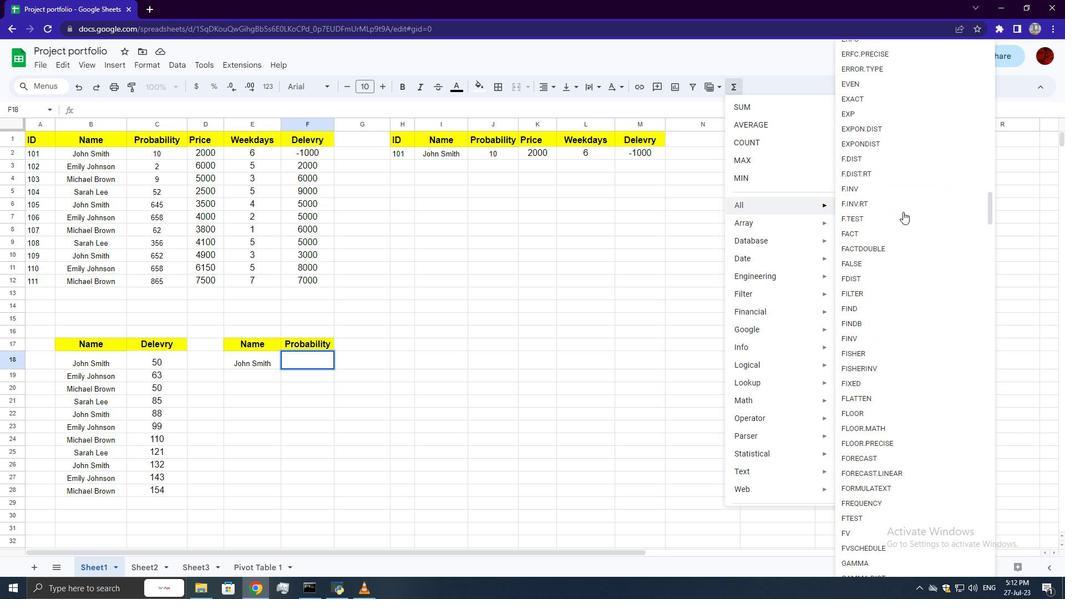 
Action: Mouse scrolled (903, 211) with delta (0, 0)
Screenshot: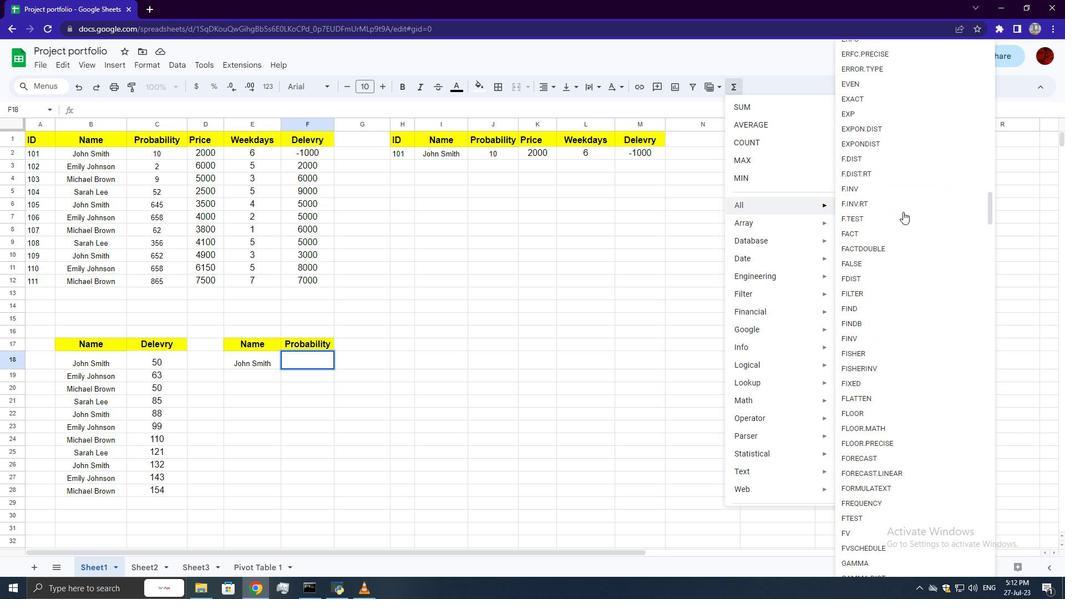 
Action: Mouse scrolled (903, 211) with delta (0, 0)
Screenshot: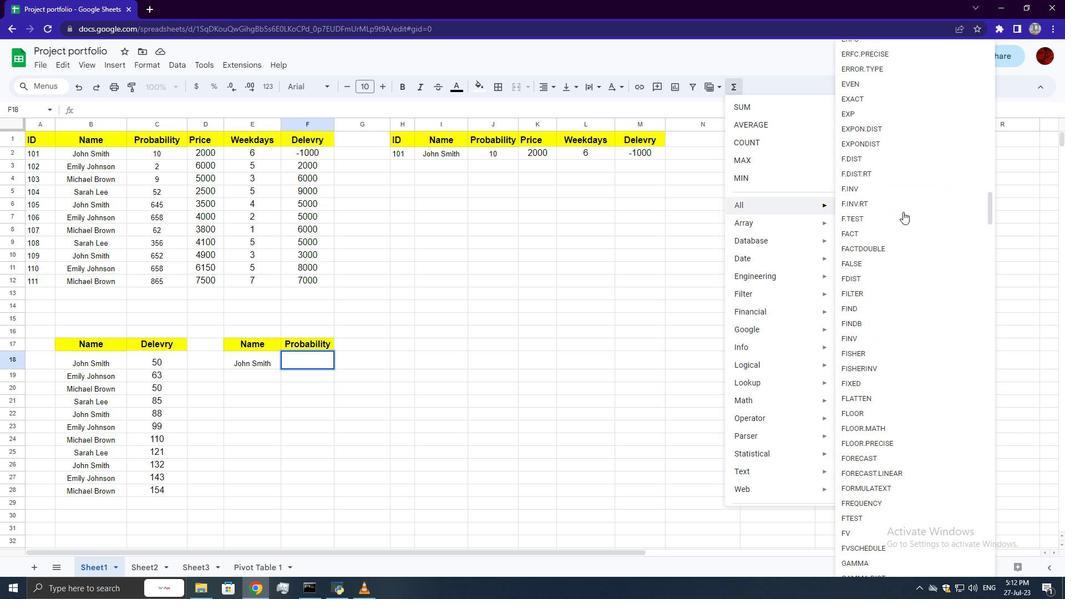 
Action: Mouse scrolled (903, 211) with delta (0, 0)
Screenshot: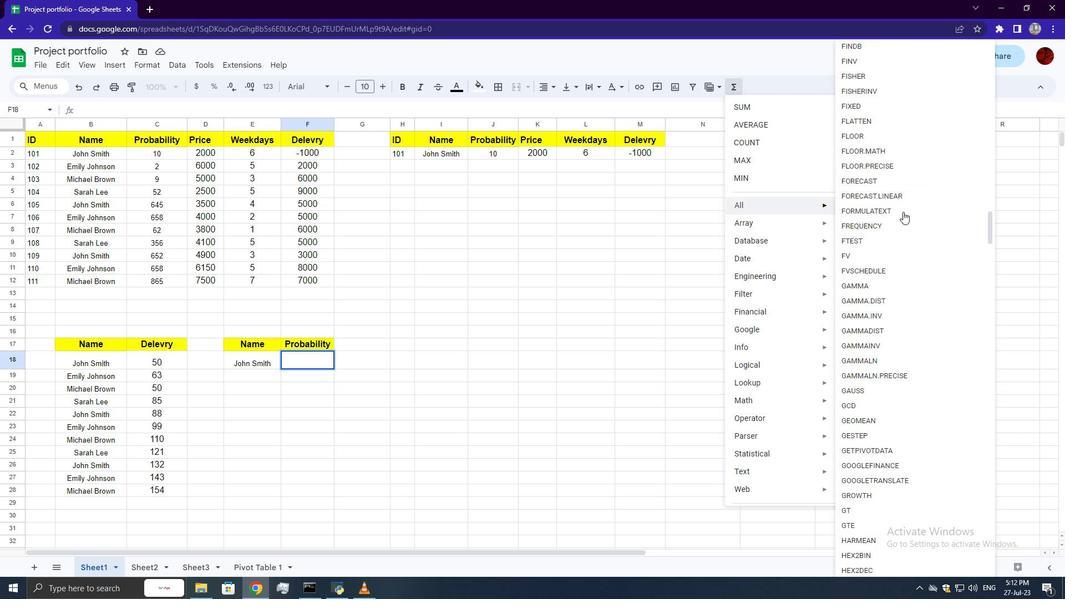 
Action: Mouse scrolled (903, 211) with delta (0, 0)
Screenshot: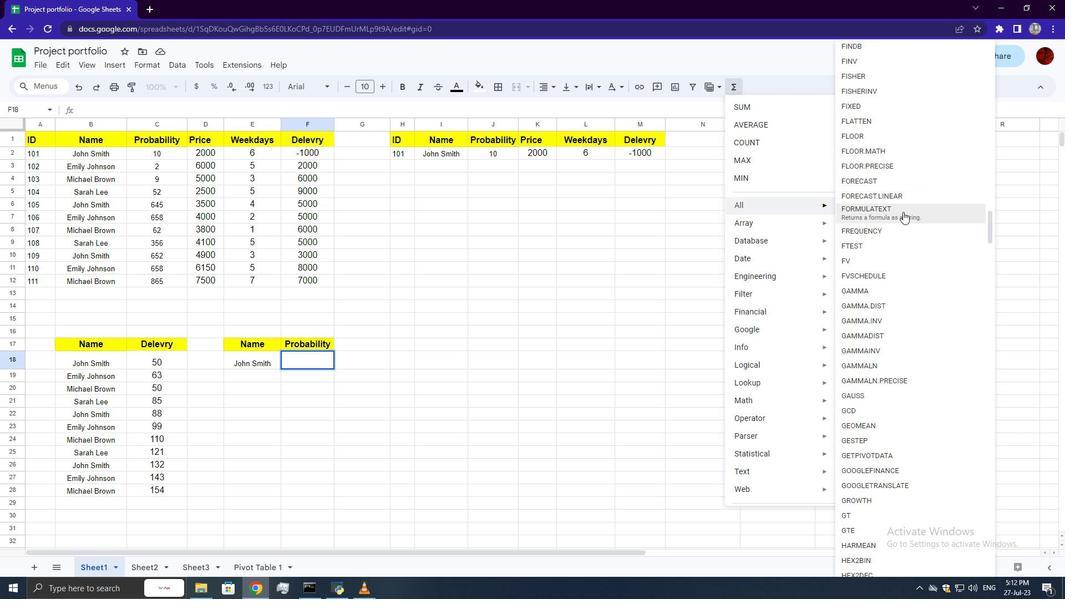 
Action: Mouse scrolled (903, 211) with delta (0, 0)
Screenshot: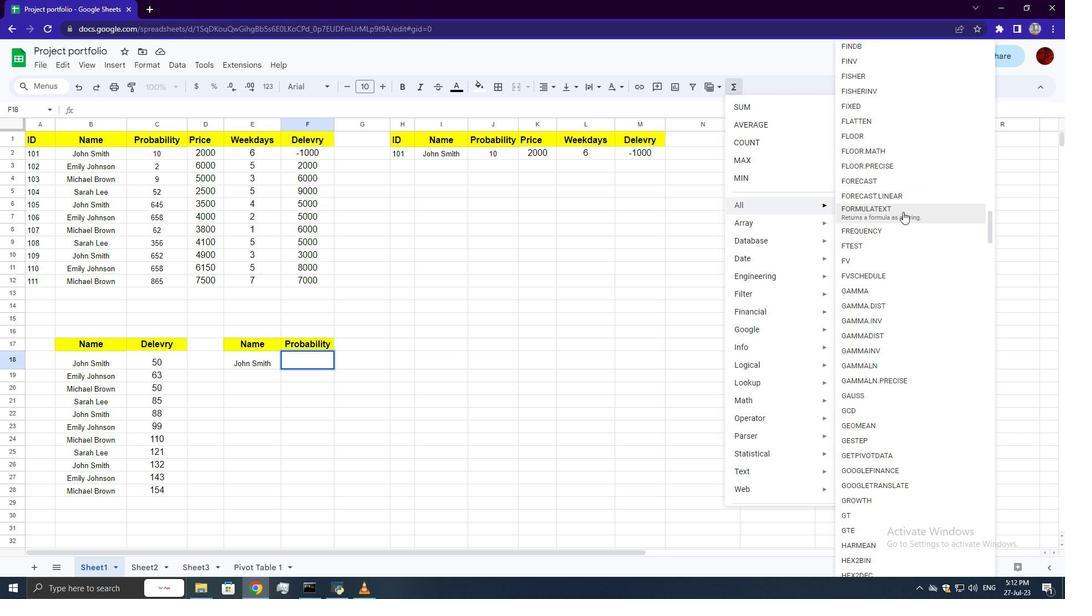 
Action: Mouse scrolled (903, 211) with delta (0, 0)
Screenshot: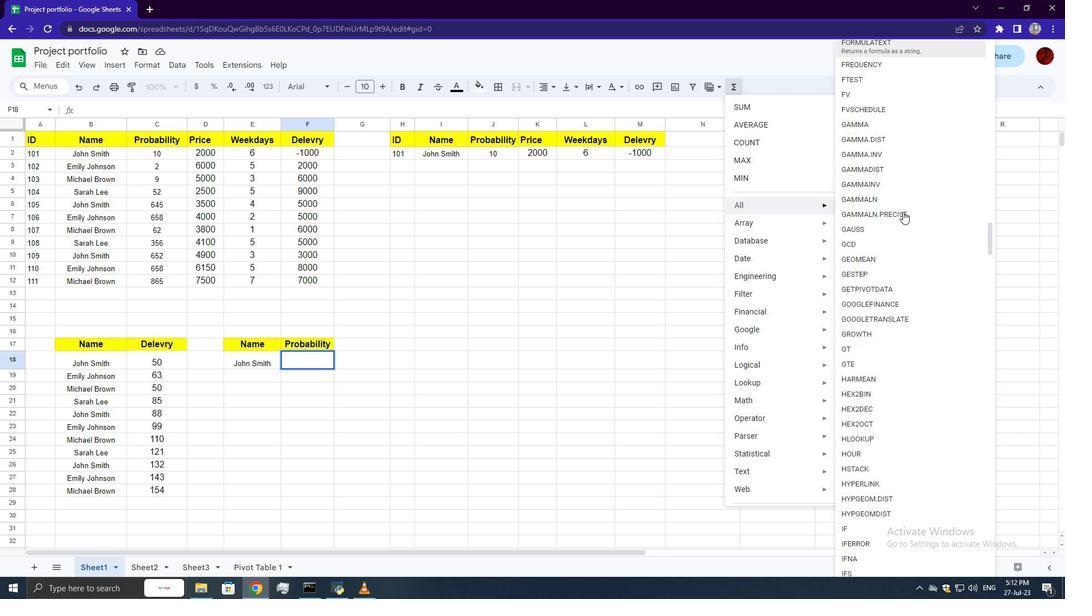 
Action: Mouse scrolled (903, 211) with delta (0, 0)
Screenshot: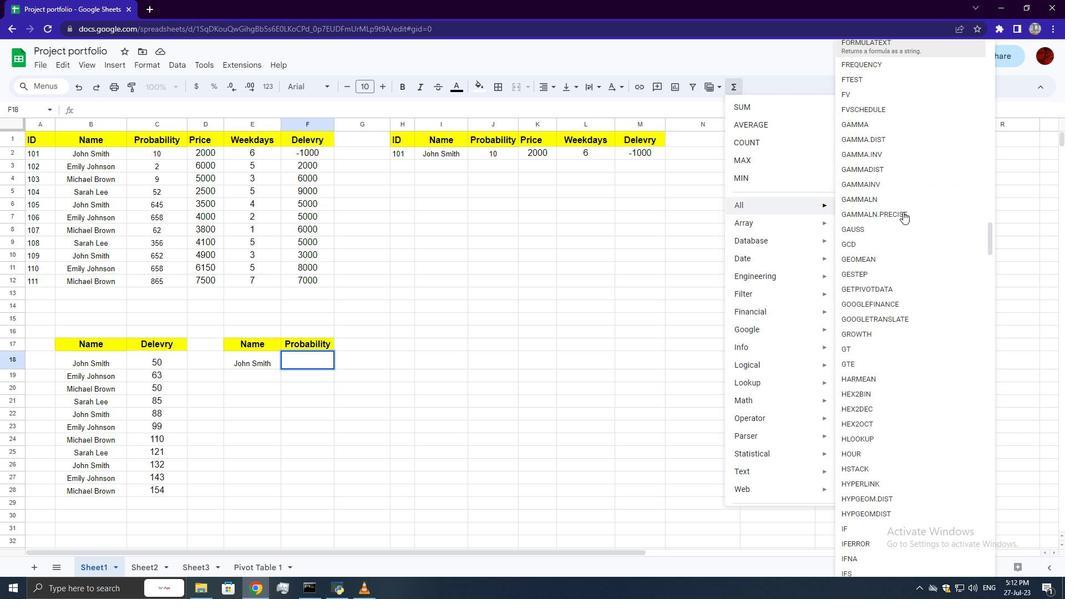 
Action: Mouse scrolled (903, 211) with delta (0, 0)
Screenshot: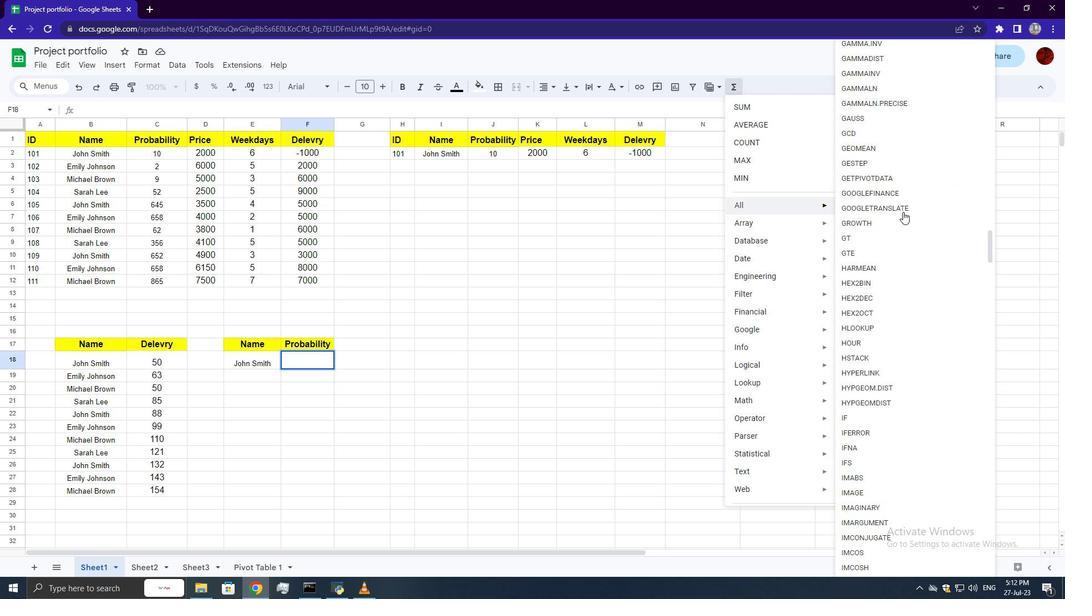 
Action: Mouse scrolled (903, 211) with delta (0, 0)
Screenshot: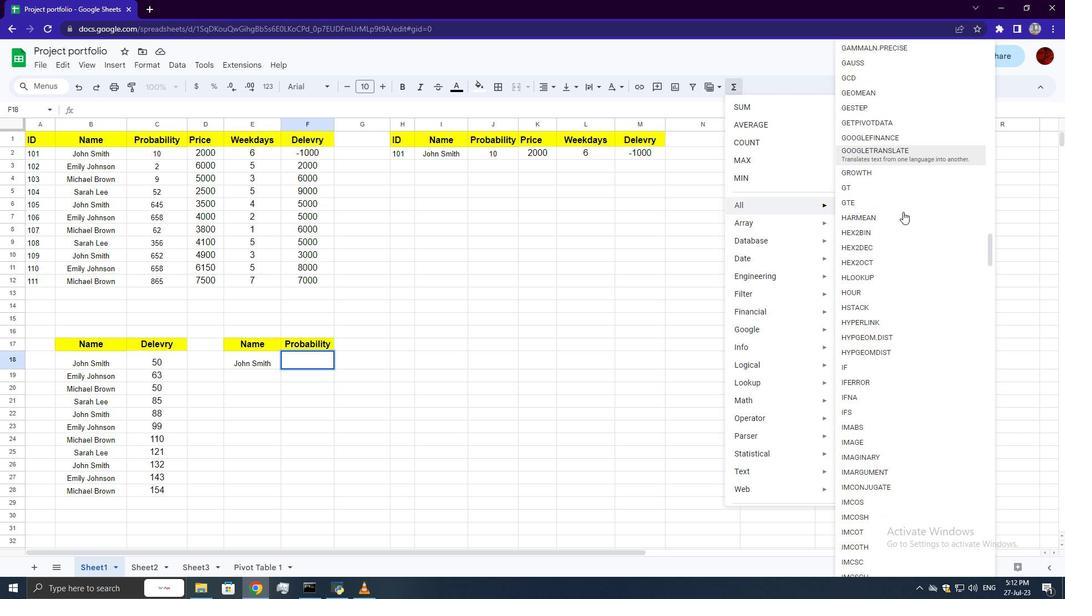 
Action: Mouse scrolled (903, 211) with delta (0, 0)
Screenshot: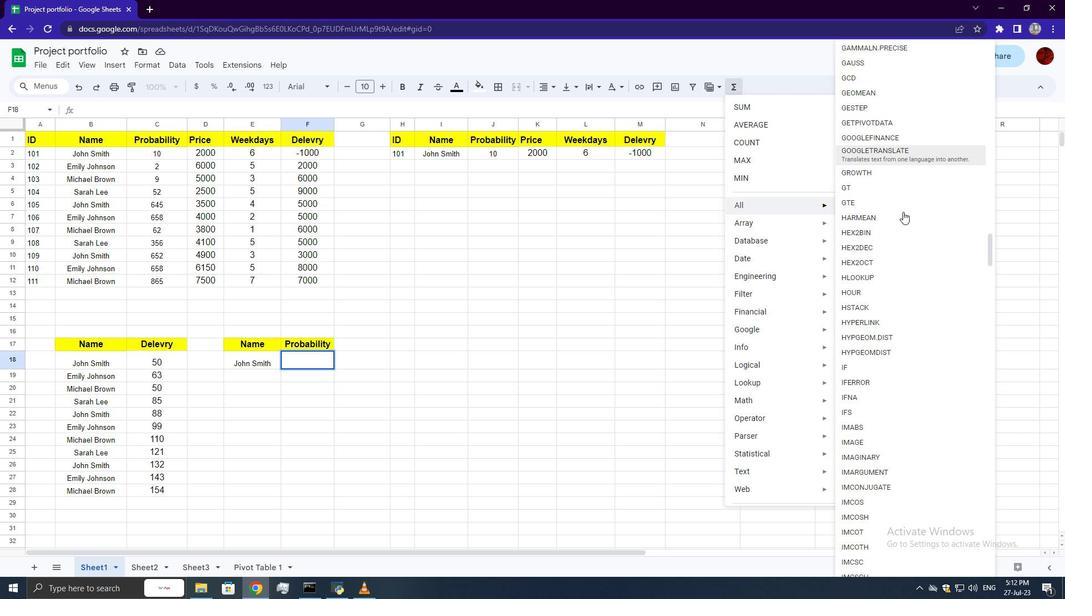 
Action: Mouse scrolled (903, 211) with delta (0, 0)
Screenshot: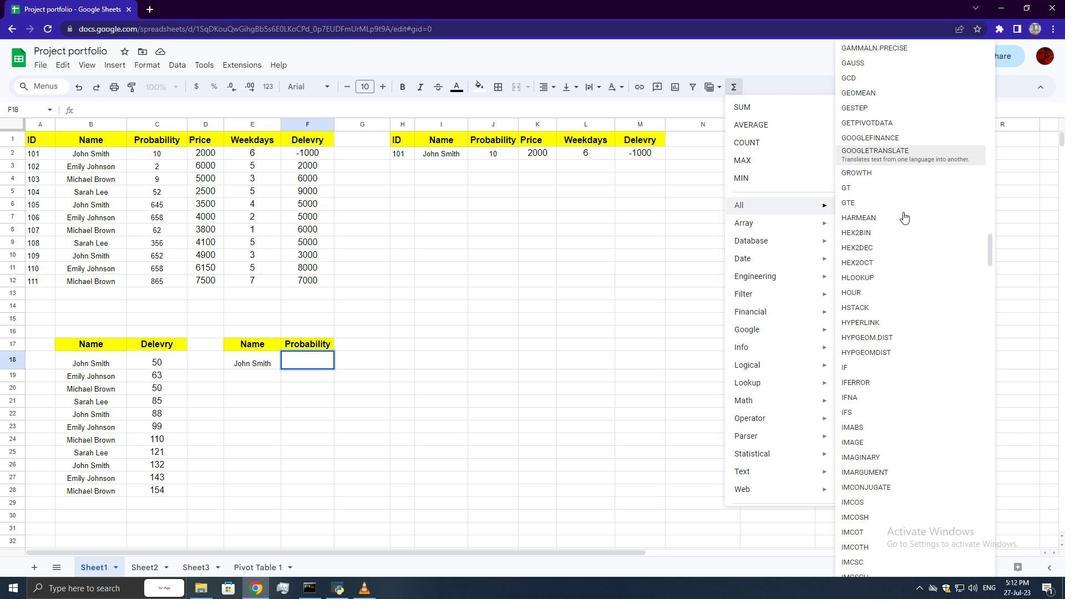 
Action: Mouse scrolled (903, 211) with delta (0, 0)
Screenshot: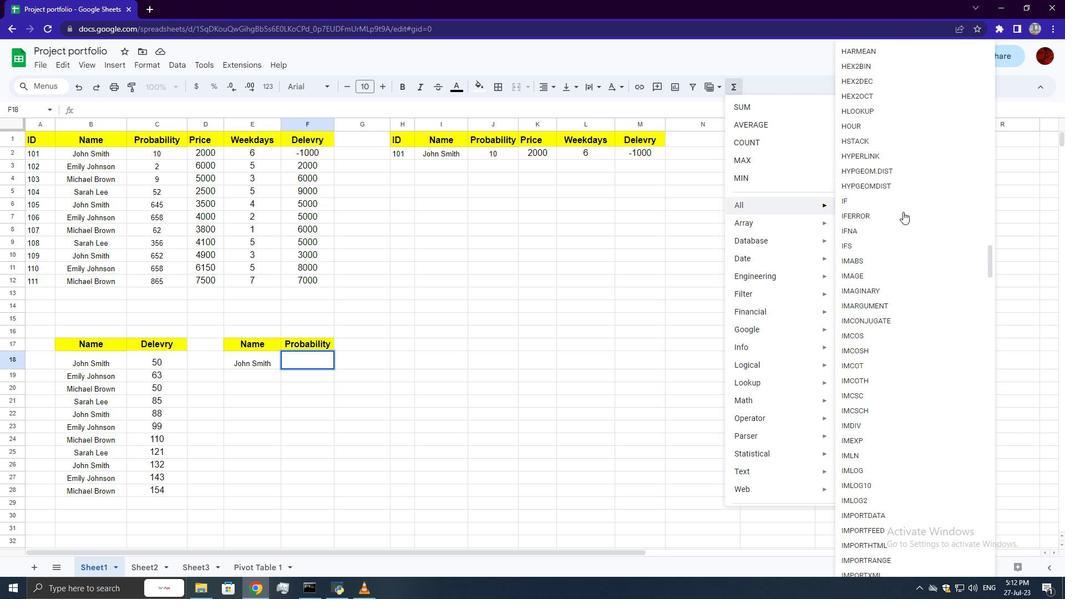 
Action: Mouse scrolled (903, 211) with delta (0, 0)
Screenshot: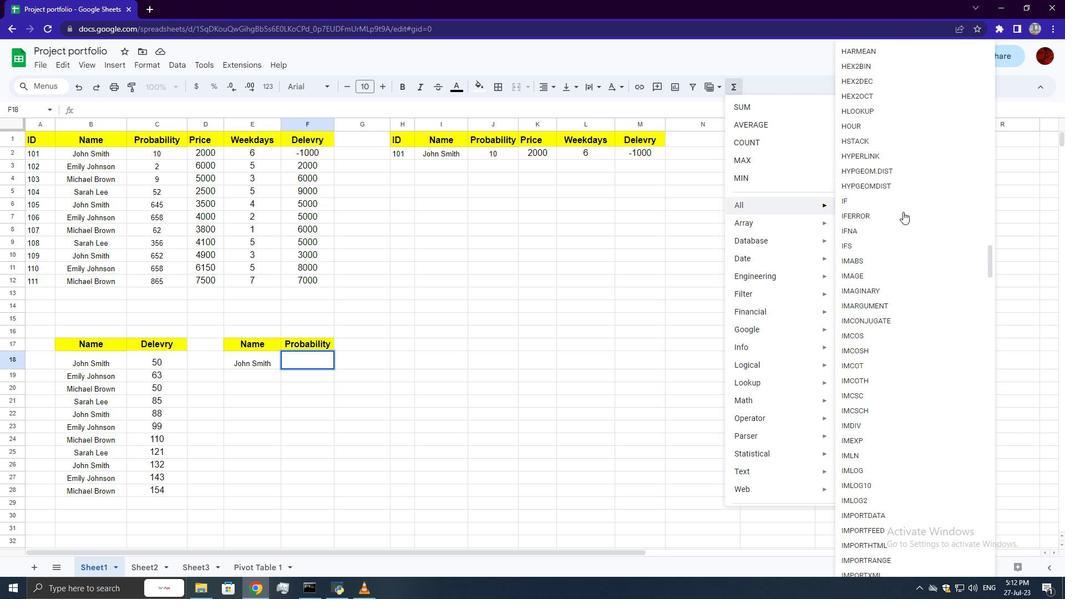 
Action: Mouse scrolled (903, 211) with delta (0, 0)
Screenshot: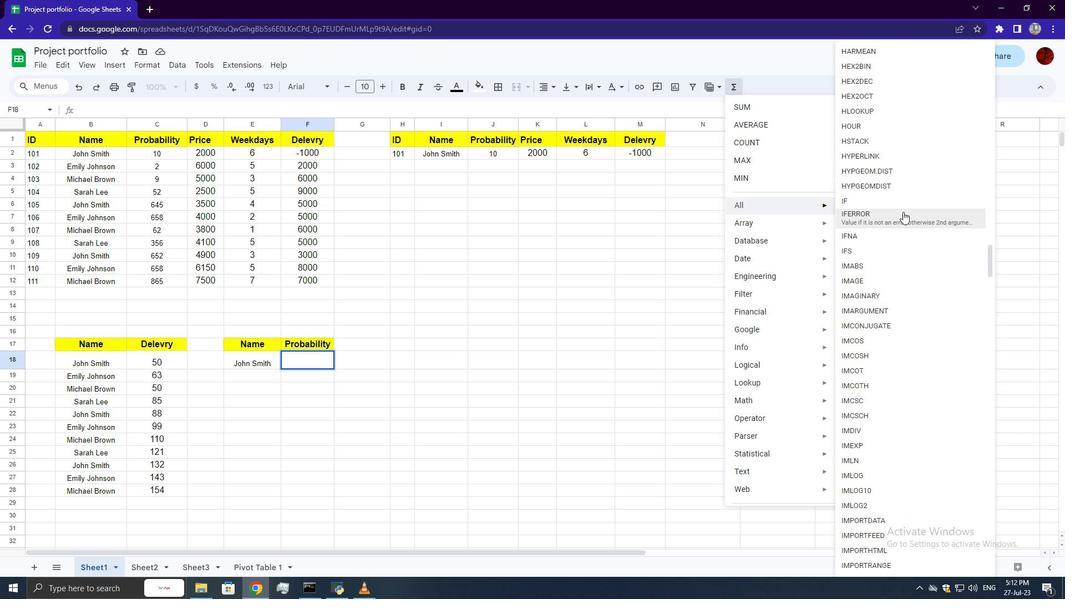 
Action: Mouse scrolled (903, 211) with delta (0, 0)
Screenshot: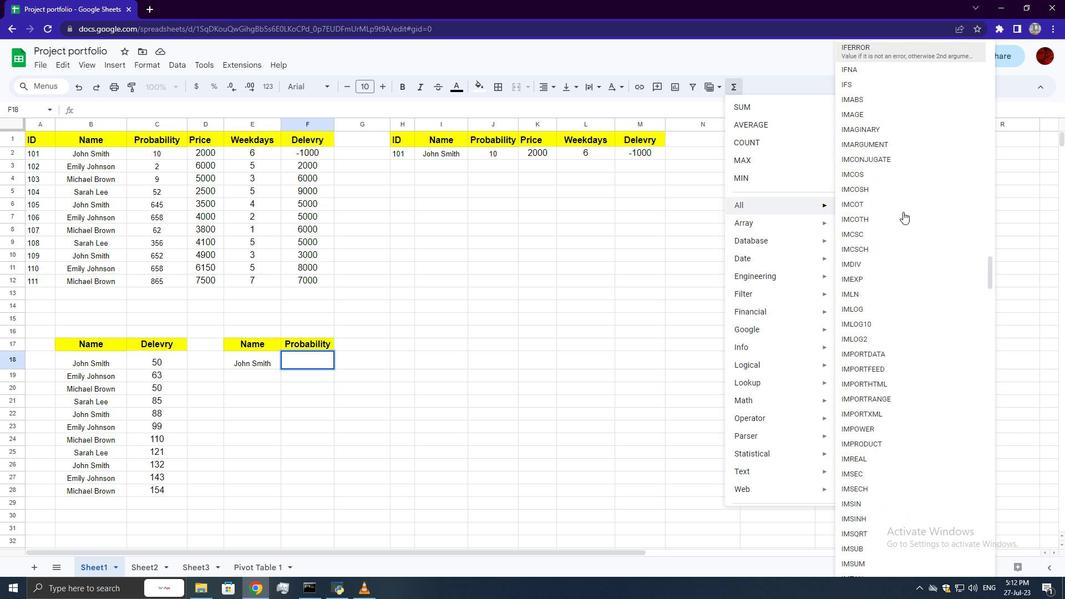 
Action: Mouse scrolled (903, 211) with delta (0, 0)
Screenshot: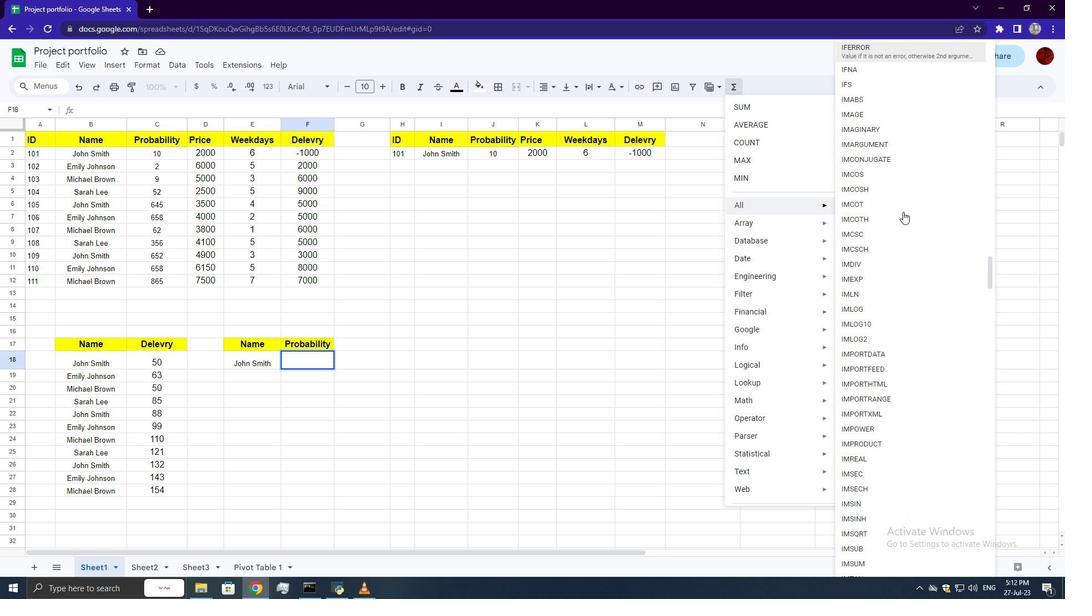 
Action: Mouse scrolled (903, 211) with delta (0, 0)
Screenshot: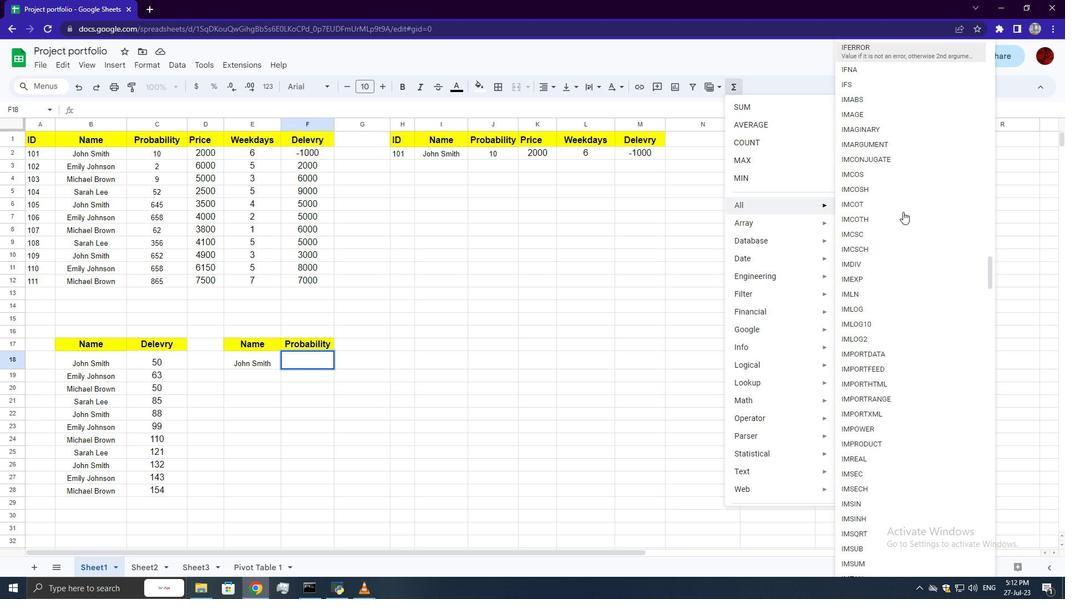 
Action: Mouse scrolled (903, 211) with delta (0, 0)
Screenshot: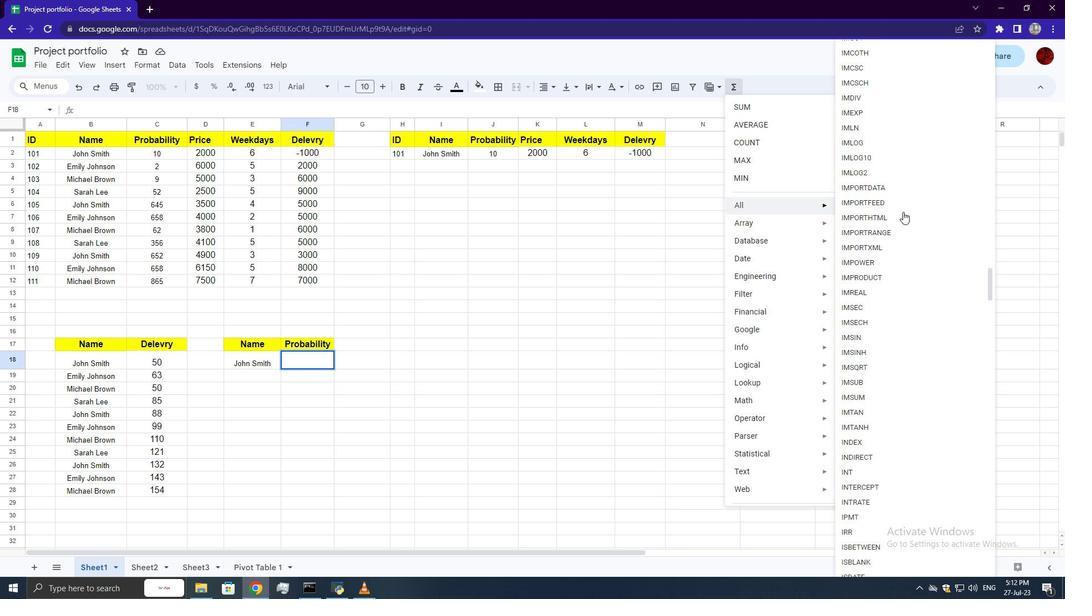 
Action: Mouse scrolled (903, 211) with delta (0, 0)
Screenshot: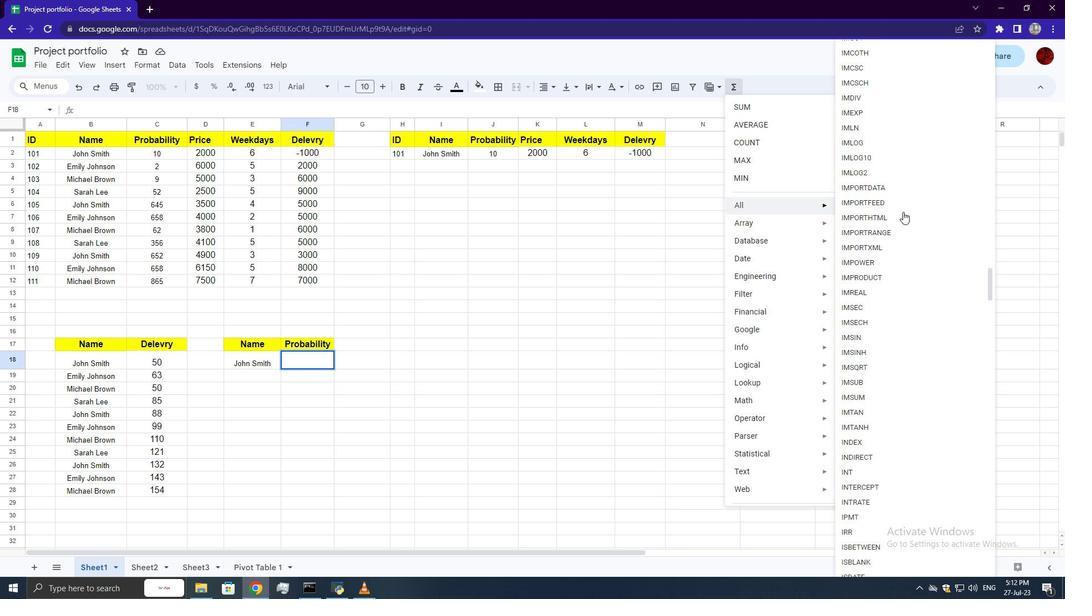 
Action: Mouse scrolled (903, 211) with delta (0, 0)
Screenshot: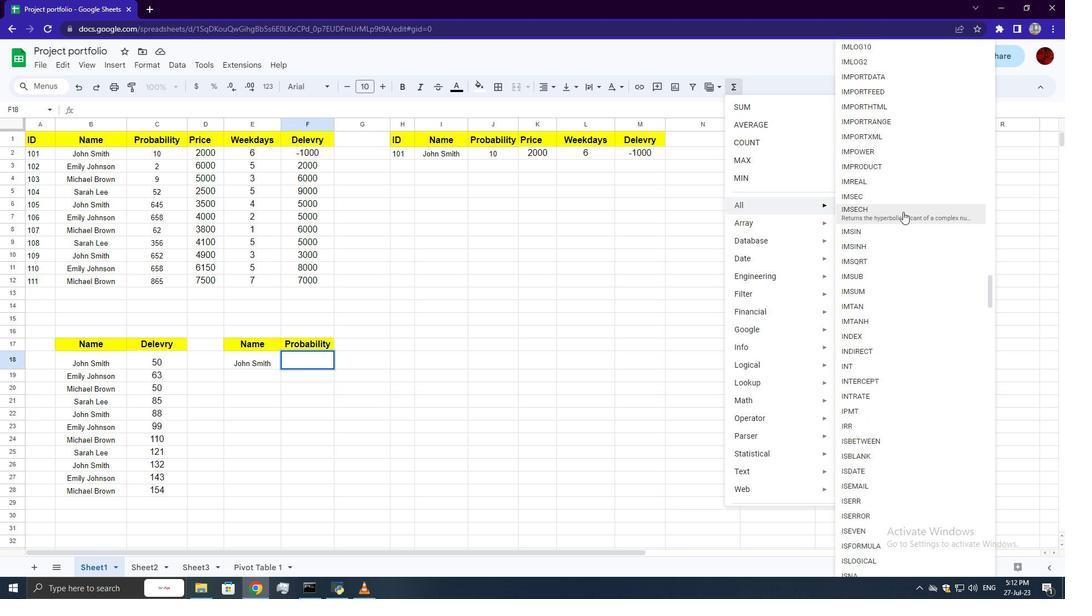 
Action: Mouse moved to (858, 510)
Screenshot: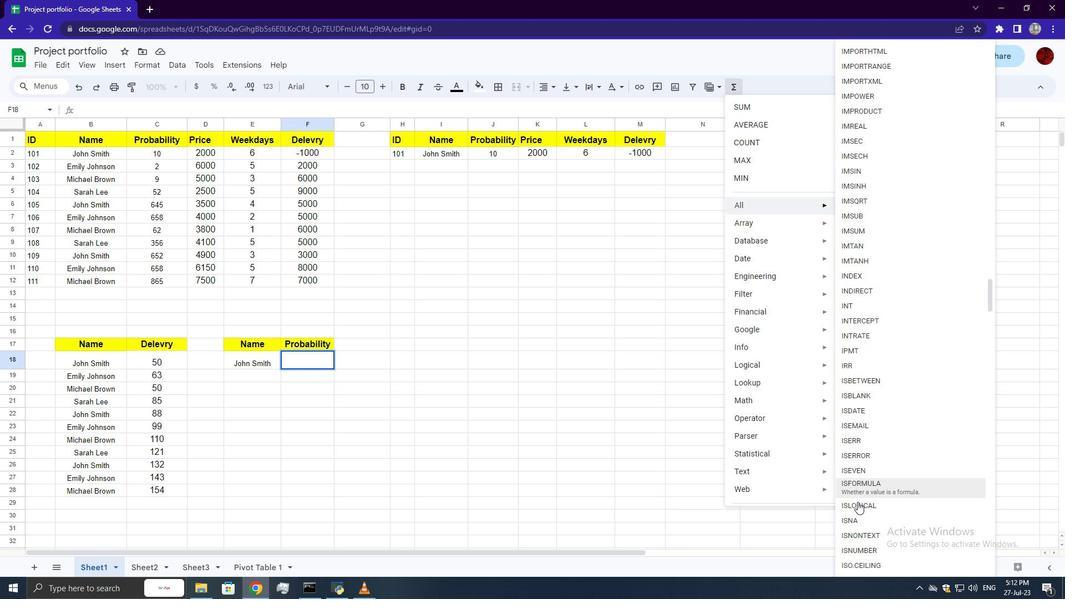 
Action: Mouse scrolled (858, 510) with delta (0, 0)
Screenshot: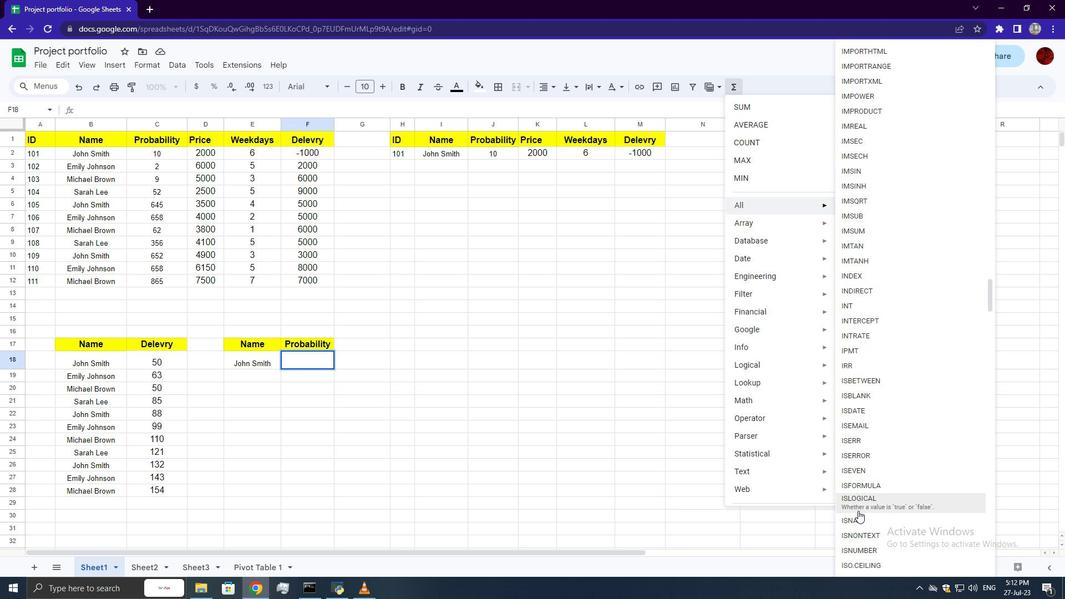 
Action: Mouse scrolled (858, 510) with delta (0, 0)
Screenshot: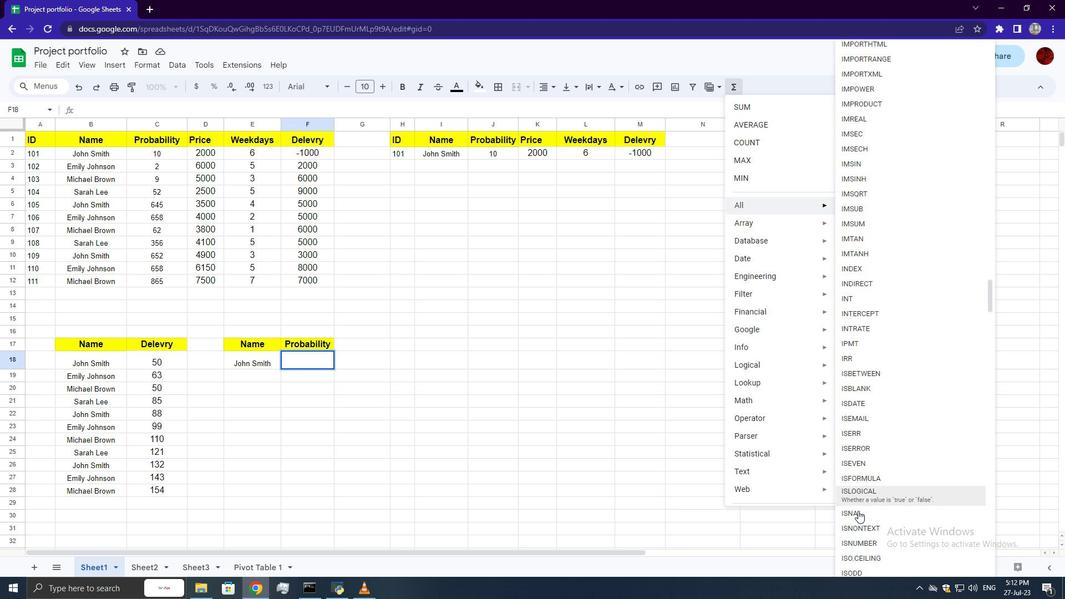 
Action: Mouse scrolled (858, 510) with delta (0, 0)
Screenshot: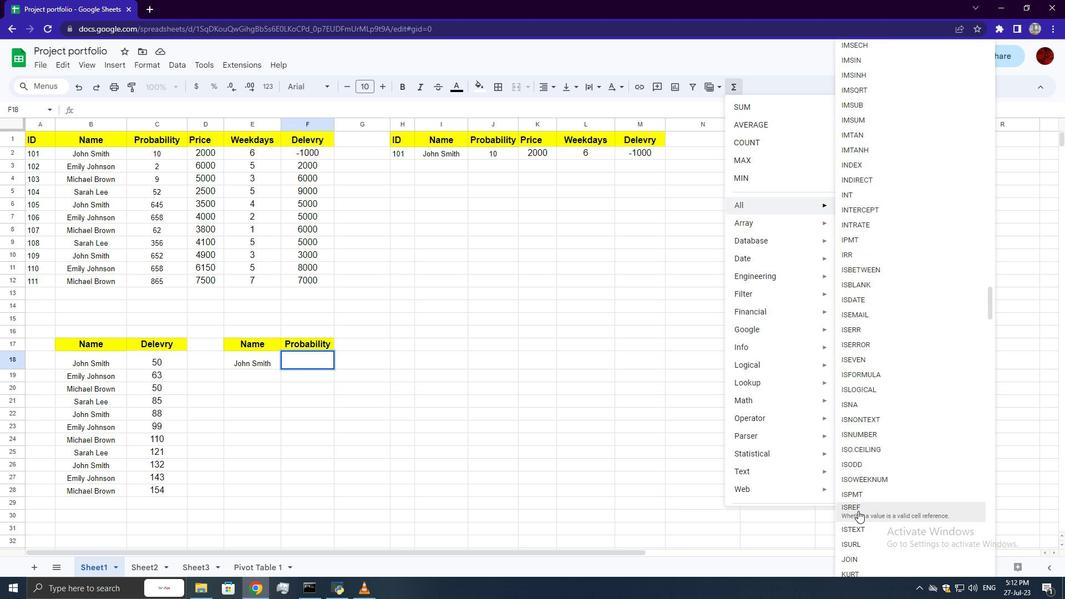 
Action: Mouse scrolled (858, 510) with delta (0, 0)
Screenshot: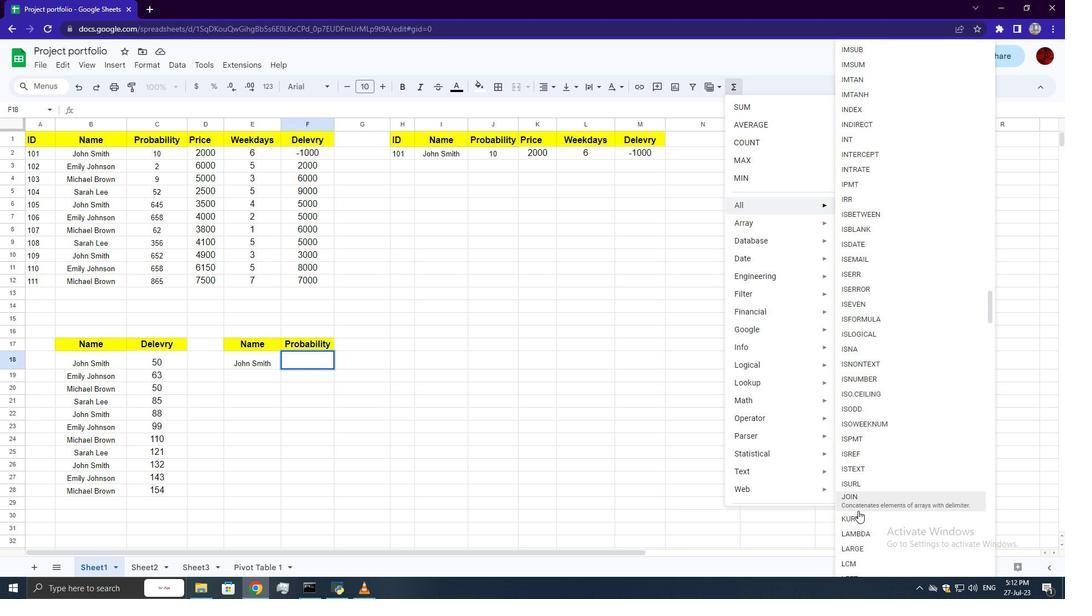 
Action: Mouse scrolled (858, 510) with delta (0, 0)
Screenshot: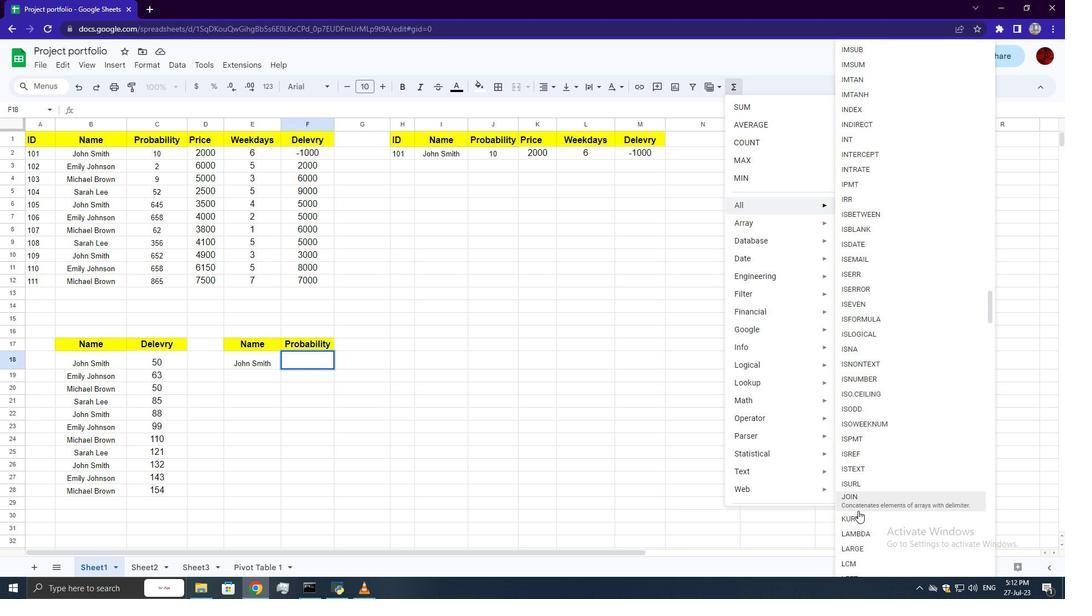 
Action: Mouse scrolled (858, 510) with delta (0, 0)
Screenshot: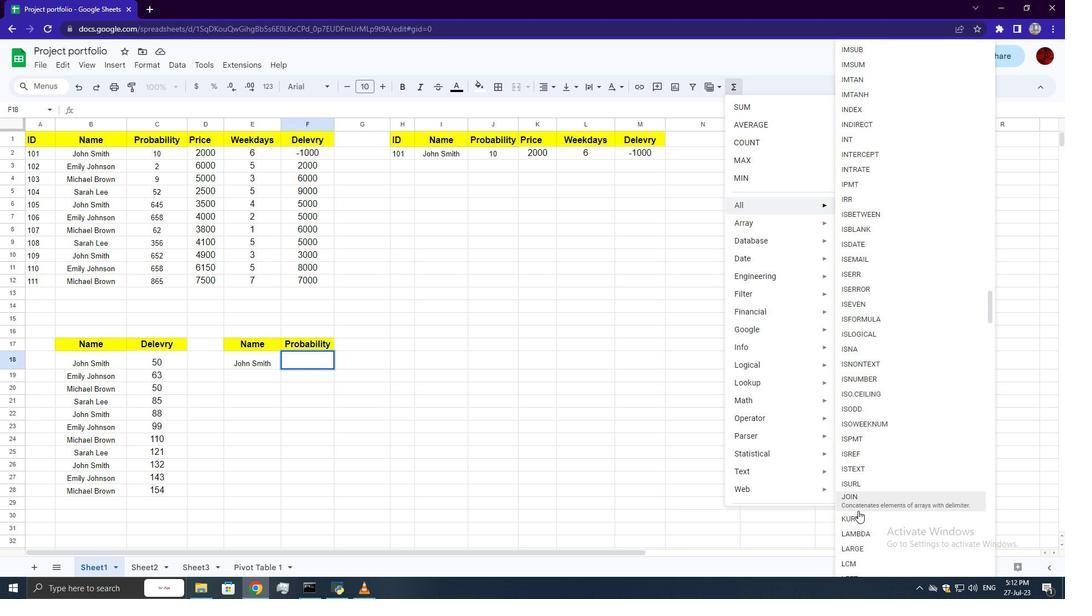 
Action: Mouse scrolled (858, 510) with delta (0, 0)
Screenshot: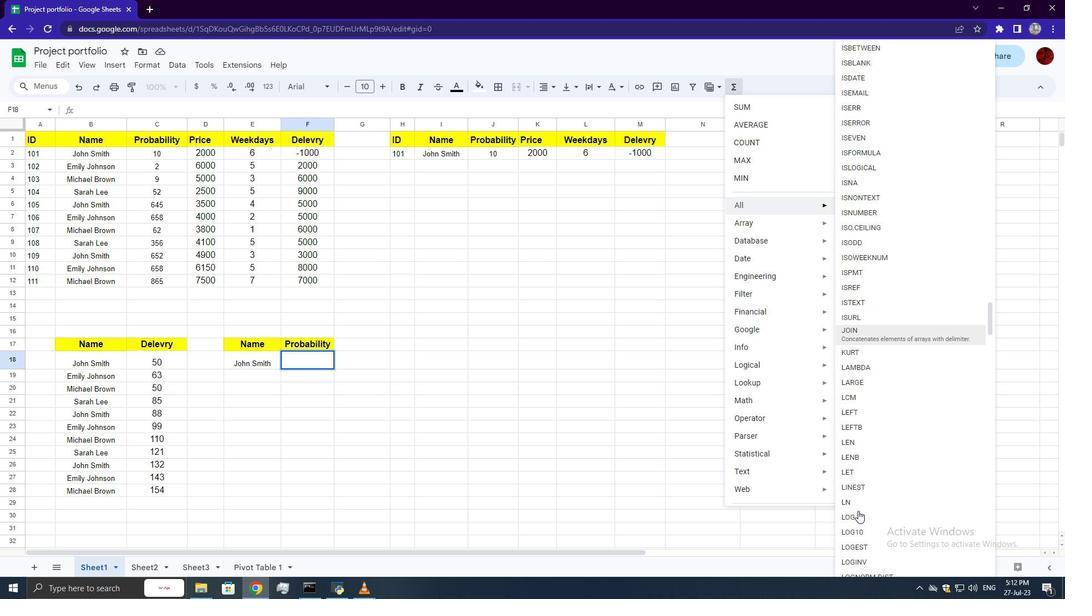 
Action: Mouse moved to (861, 458)
Screenshot: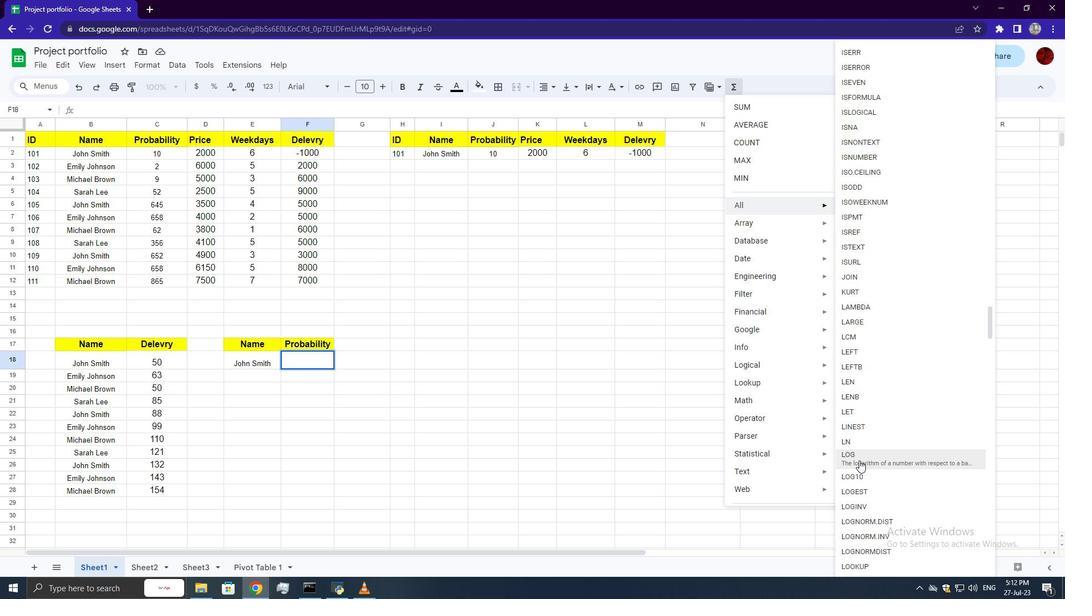 
Action: Mouse pressed left at (861, 458)
Screenshot: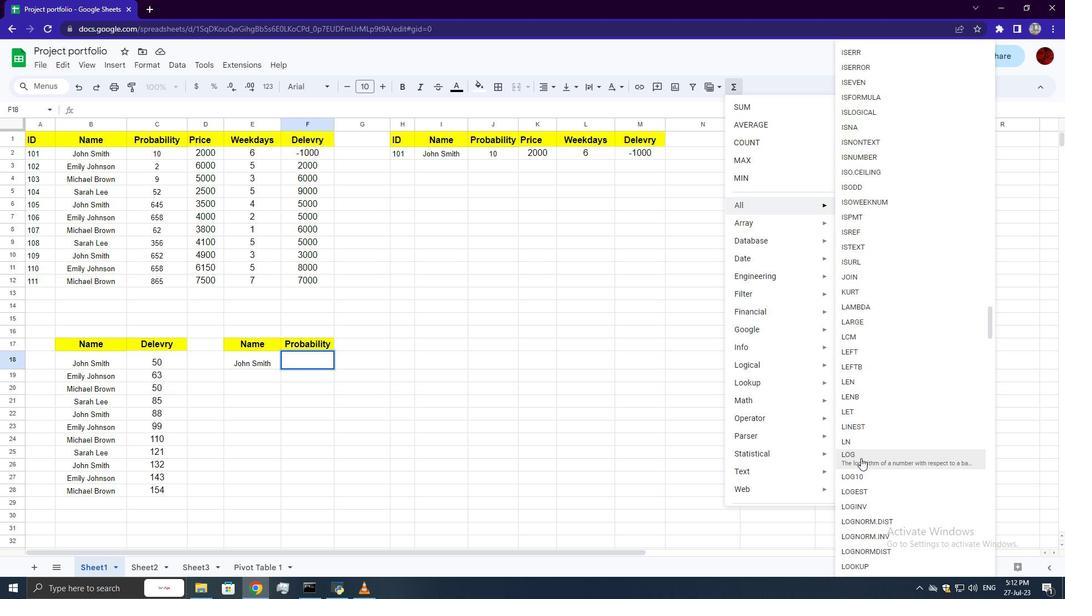 
Action: Key pressed 128,<Key.space>2<Key.enter>
Screenshot: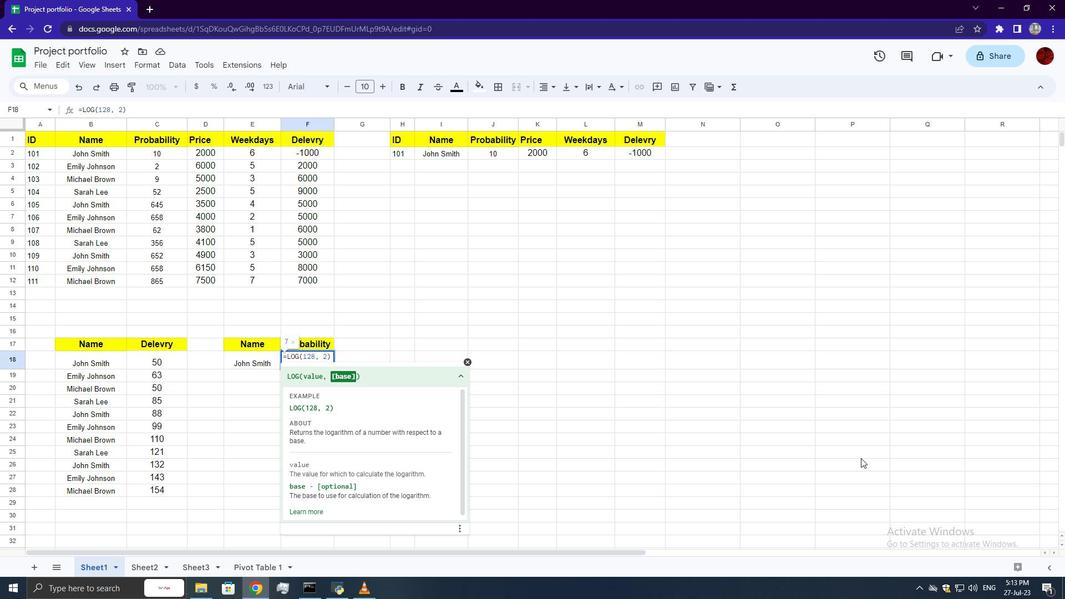 
